 Task: Add Sprouts Organic Sweetened Condensed Milk to the cart.
Action: Mouse moved to (46, 293)
Screenshot: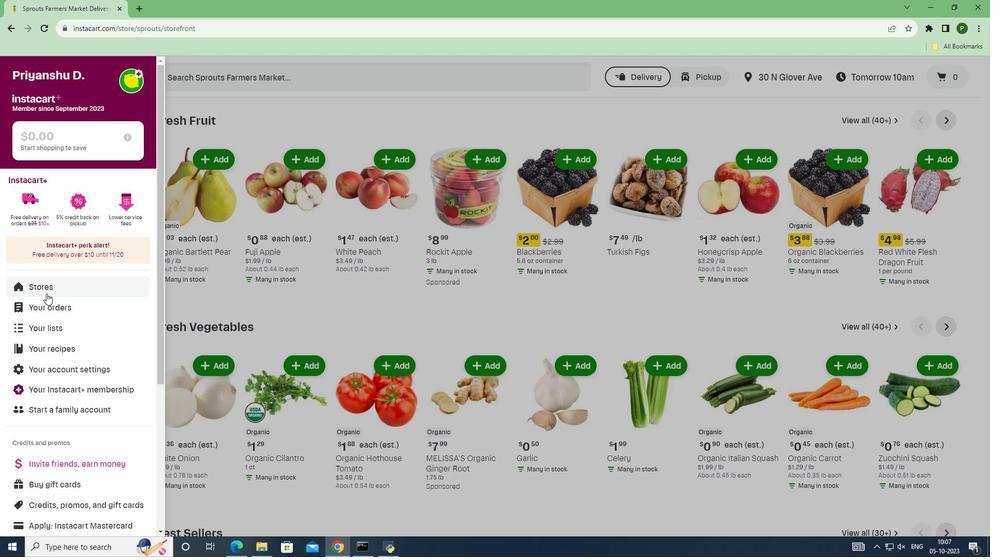 
Action: Mouse pressed left at (46, 293)
Screenshot: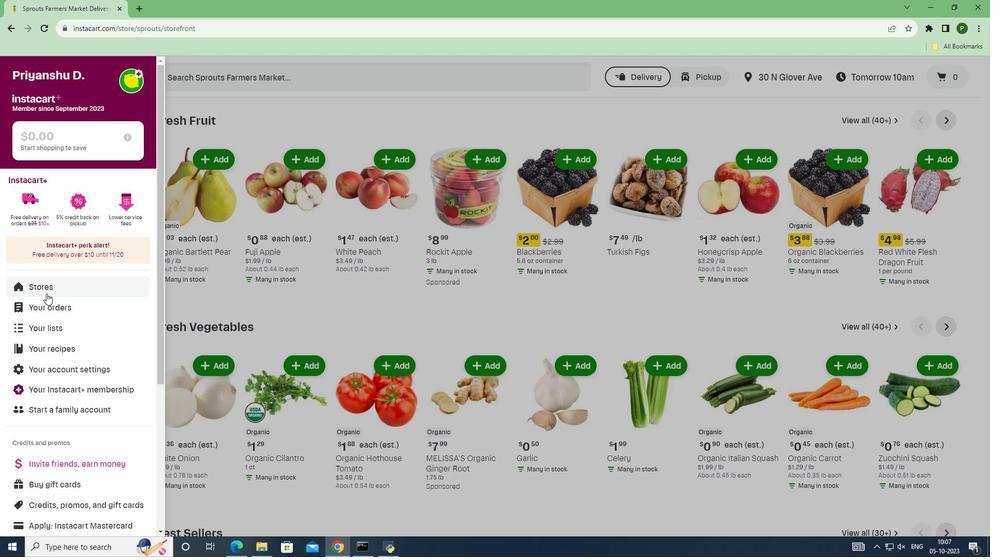 
Action: Mouse moved to (236, 127)
Screenshot: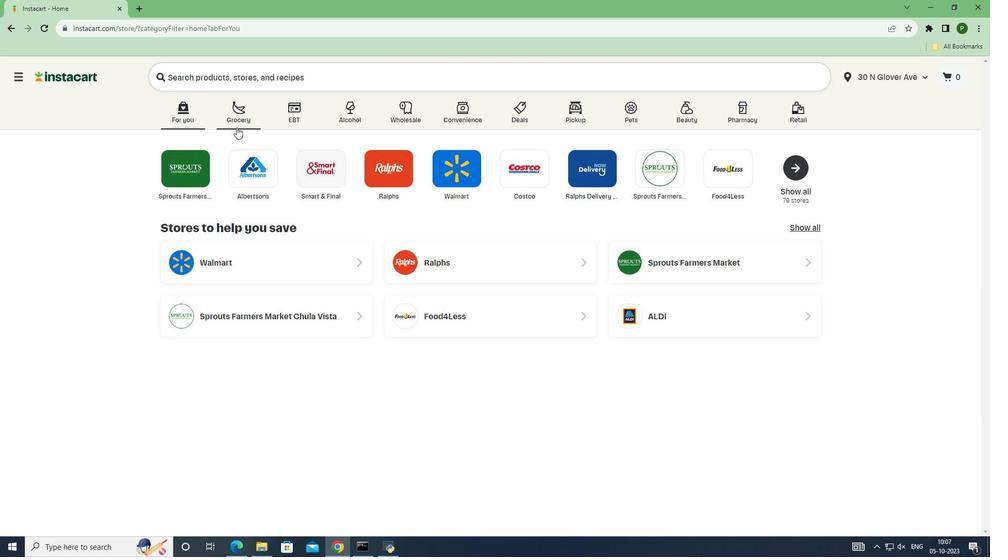 
Action: Mouse pressed left at (236, 127)
Screenshot: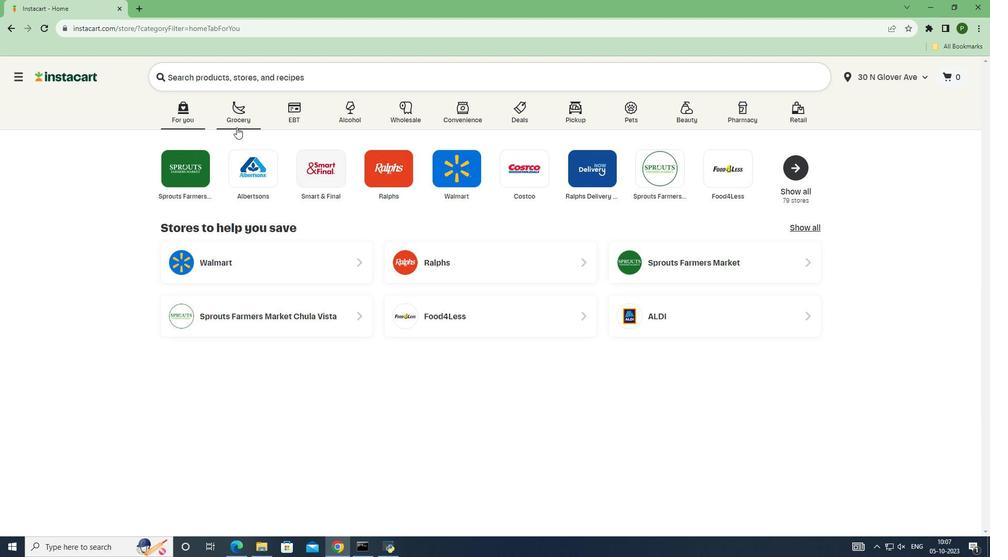 
Action: Mouse moved to (637, 234)
Screenshot: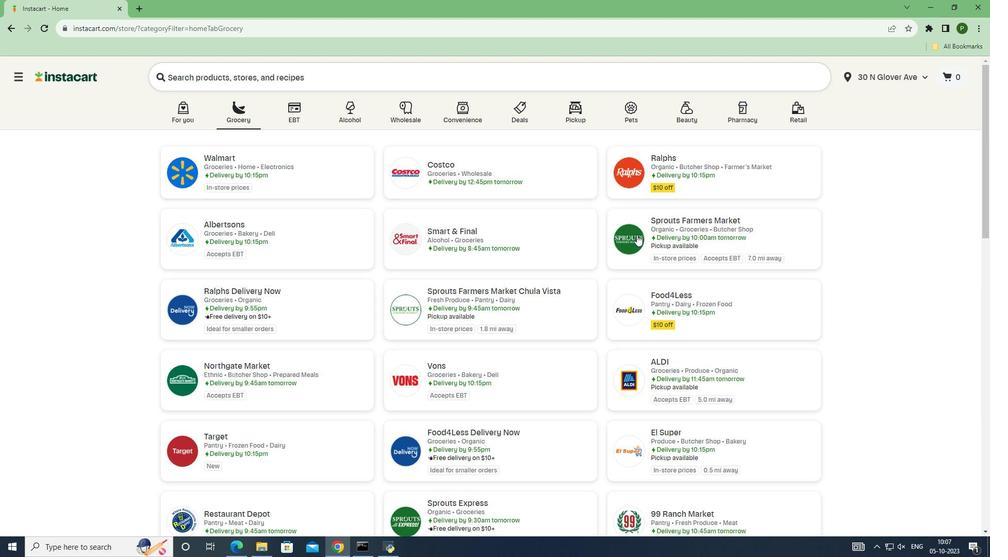 
Action: Mouse pressed left at (637, 234)
Screenshot: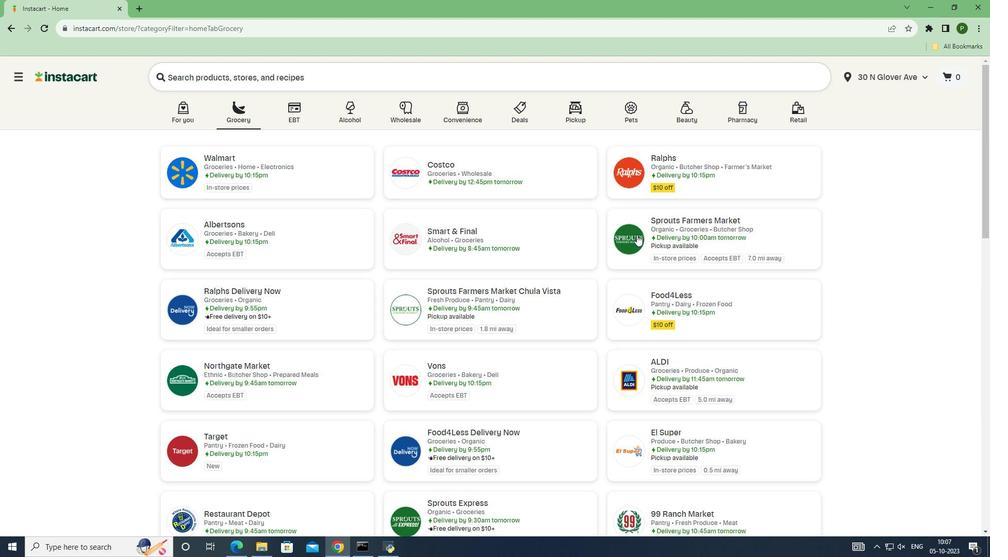
Action: Mouse moved to (77, 297)
Screenshot: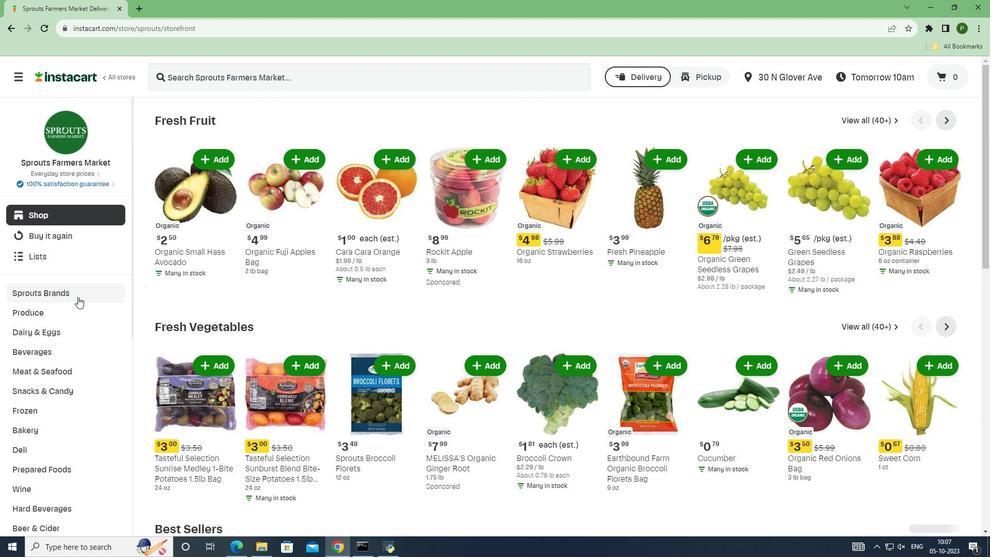 
Action: Mouse pressed left at (77, 297)
Screenshot: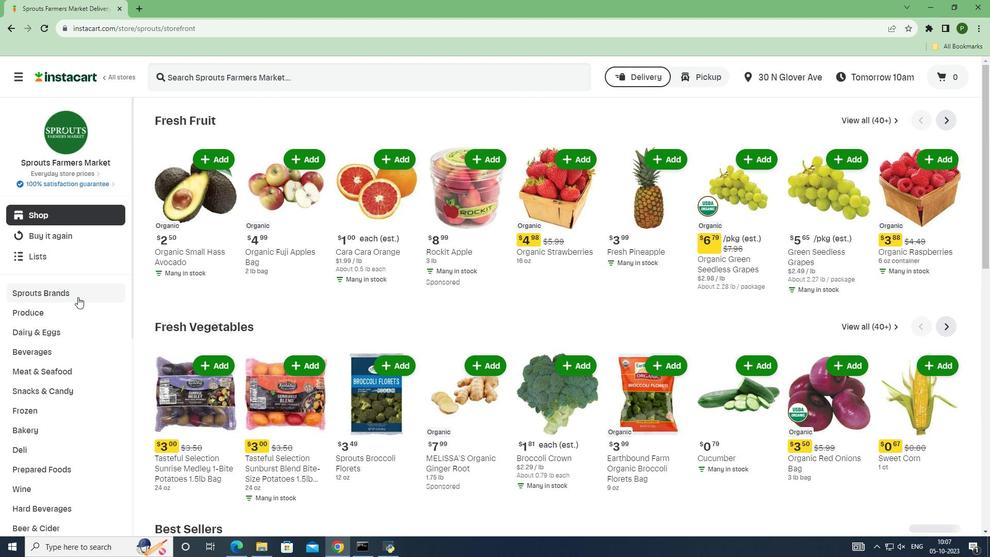 
Action: Mouse moved to (60, 371)
Screenshot: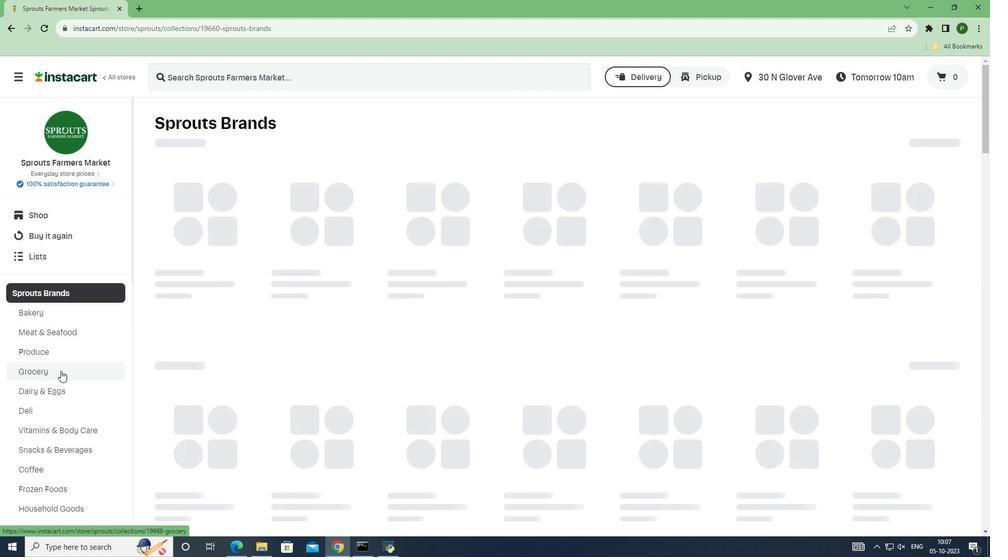 
Action: Mouse pressed left at (60, 371)
Screenshot: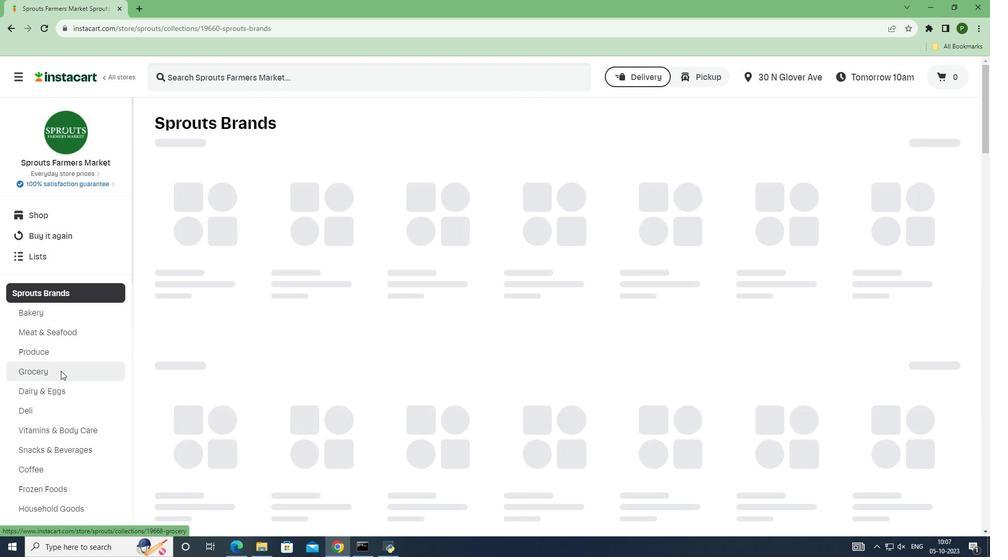 
Action: Mouse moved to (207, 214)
Screenshot: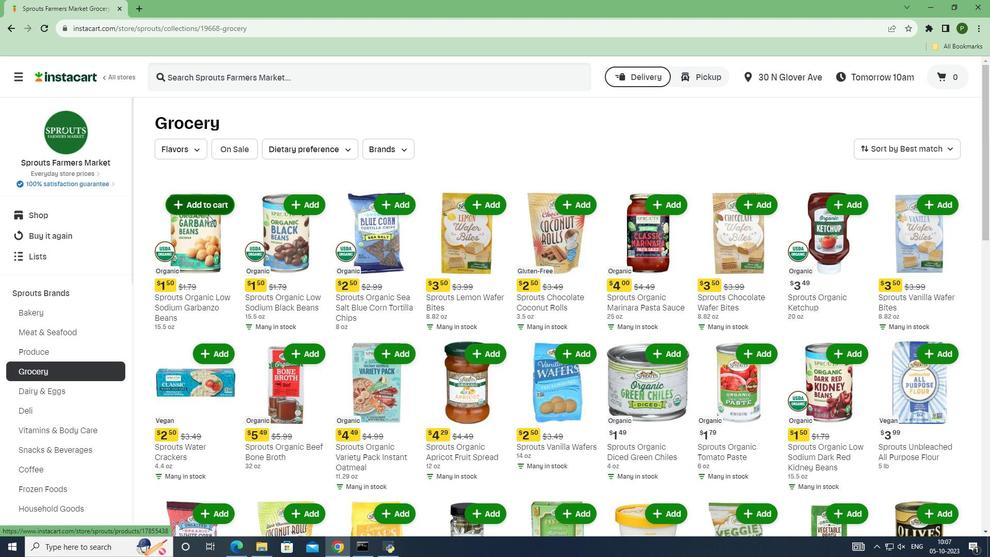 
Action: Mouse scrolled (207, 214) with delta (0, 0)
Screenshot: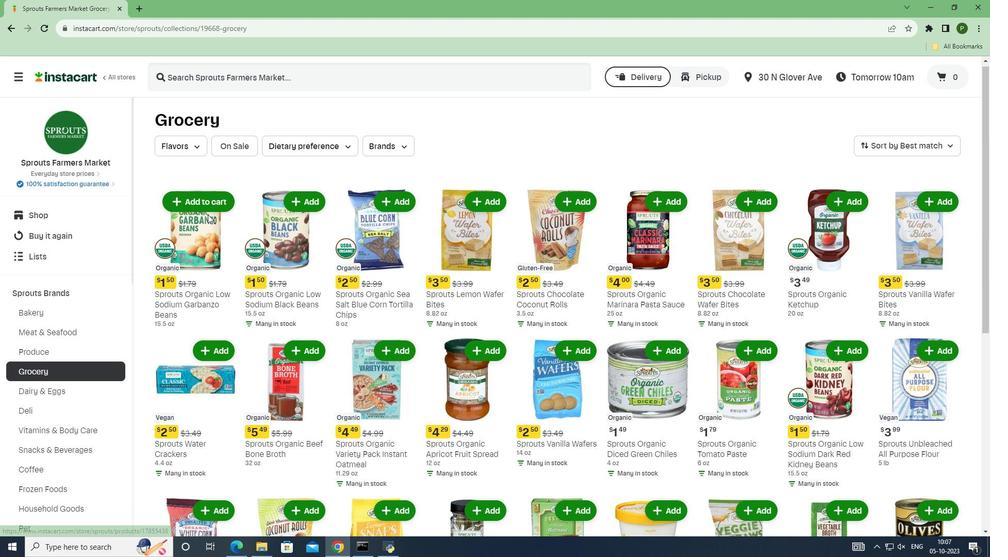 
Action: Mouse scrolled (207, 214) with delta (0, 0)
Screenshot: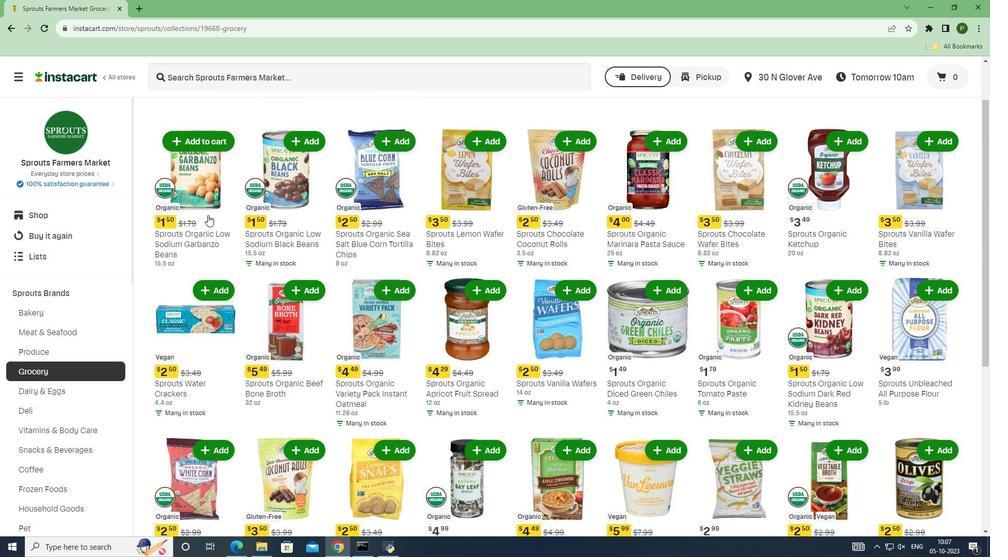 
Action: Mouse moved to (207, 215)
Screenshot: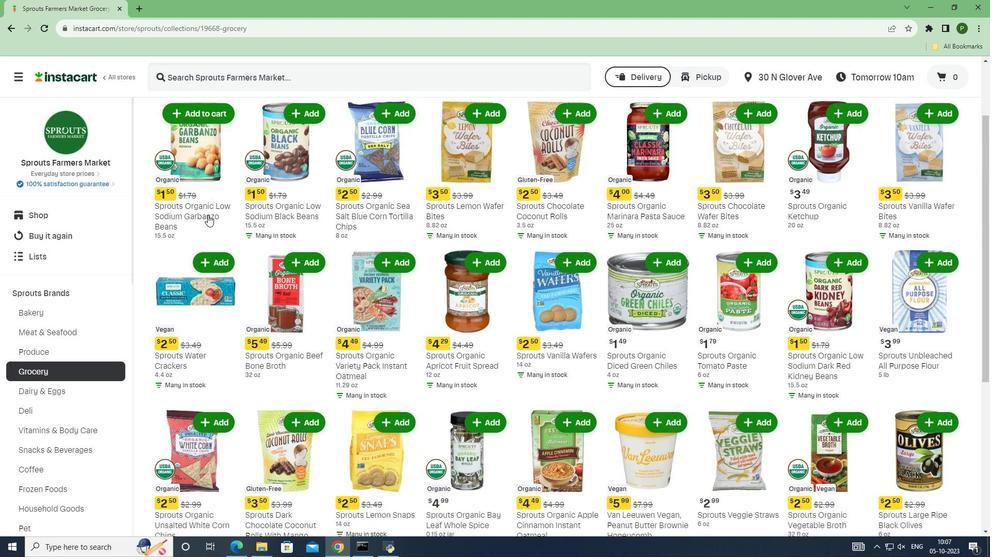 
Action: Mouse scrolled (207, 214) with delta (0, 0)
Screenshot: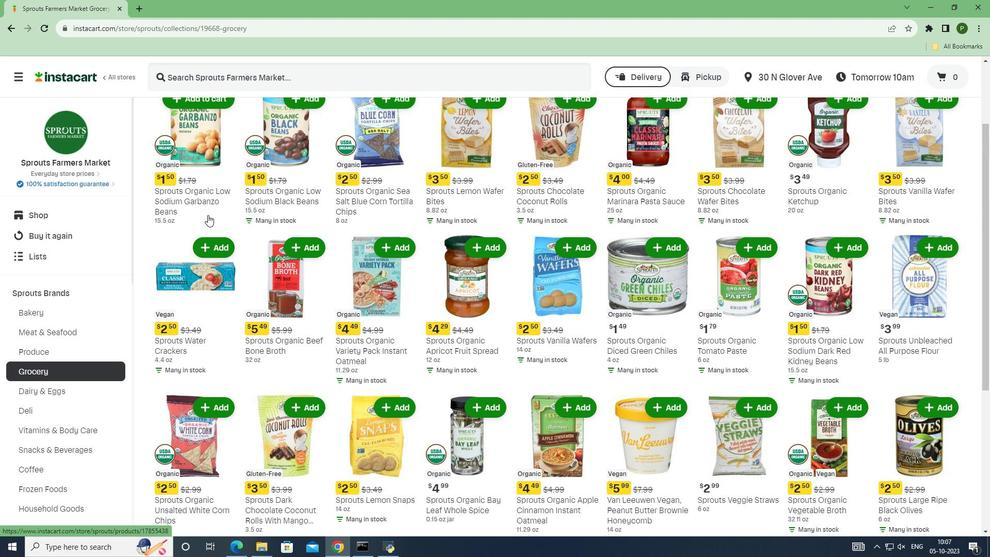 
Action: Mouse scrolled (207, 214) with delta (0, 0)
Screenshot: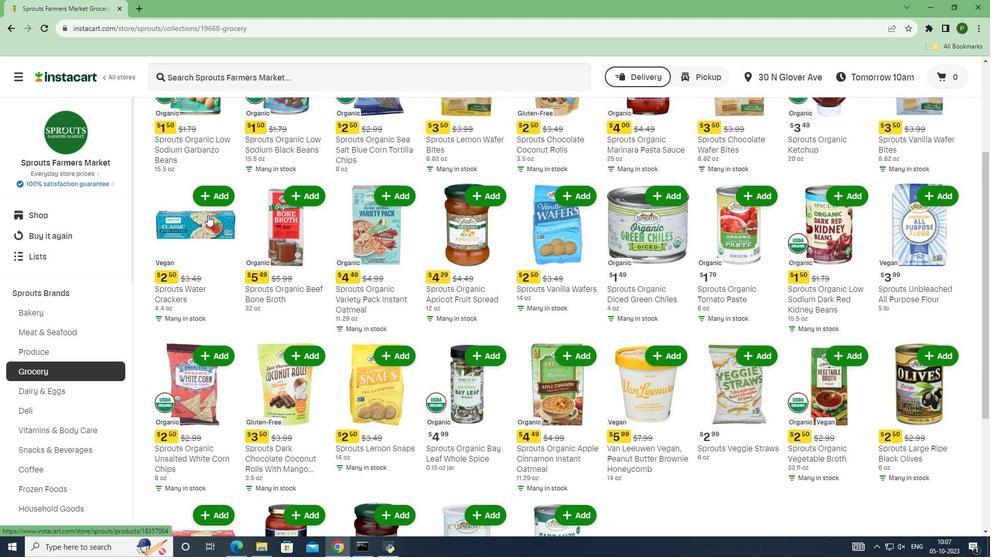 
Action: Mouse scrolled (207, 214) with delta (0, 0)
Screenshot: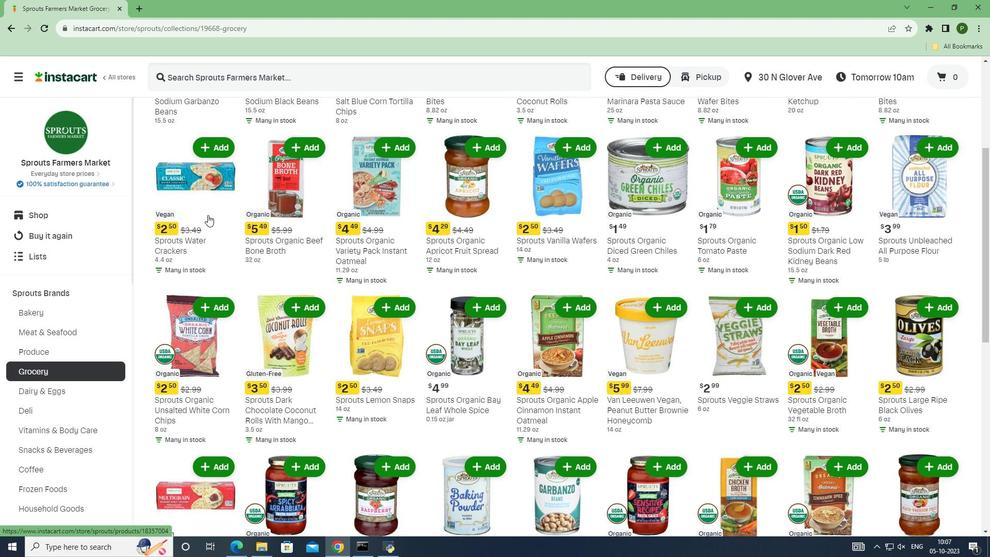 
Action: Mouse scrolled (207, 214) with delta (0, 0)
Screenshot: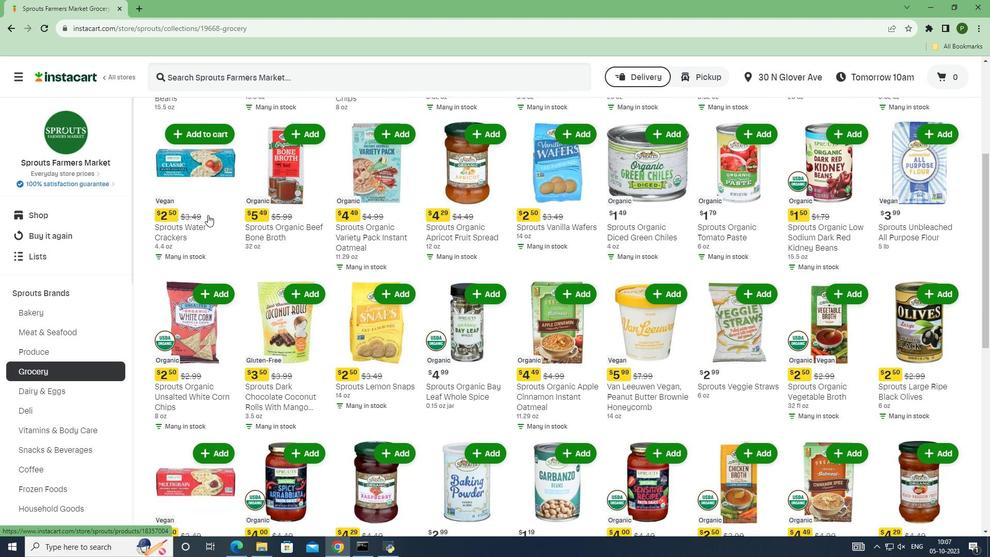 
Action: Mouse scrolled (207, 214) with delta (0, 0)
Screenshot: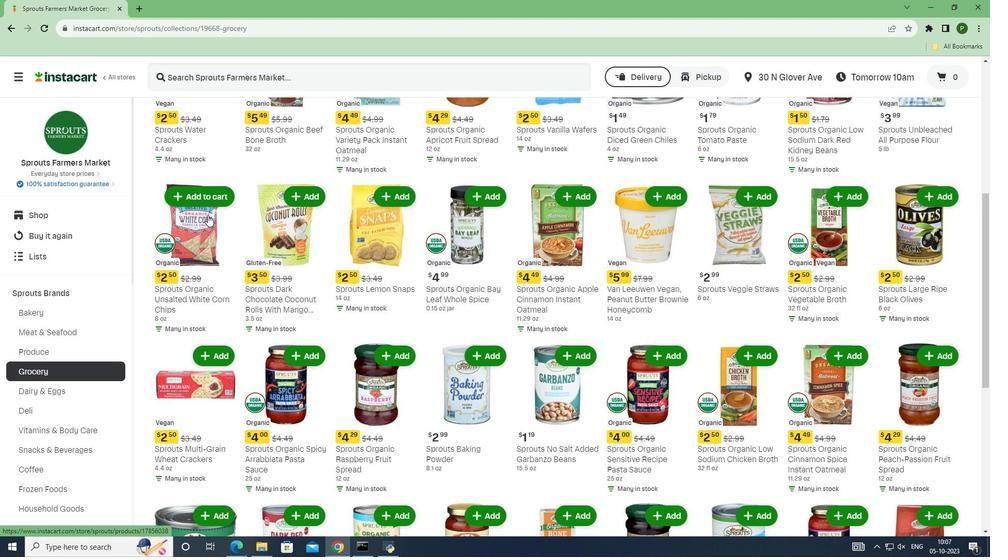
Action: Mouse scrolled (207, 214) with delta (0, 0)
Screenshot: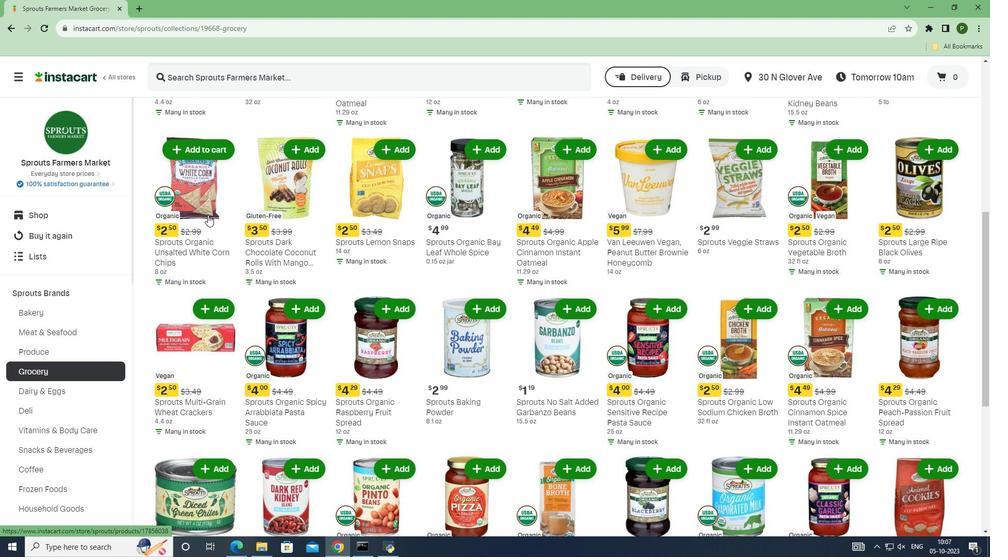 
Action: Mouse scrolled (207, 214) with delta (0, 0)
Screenshot: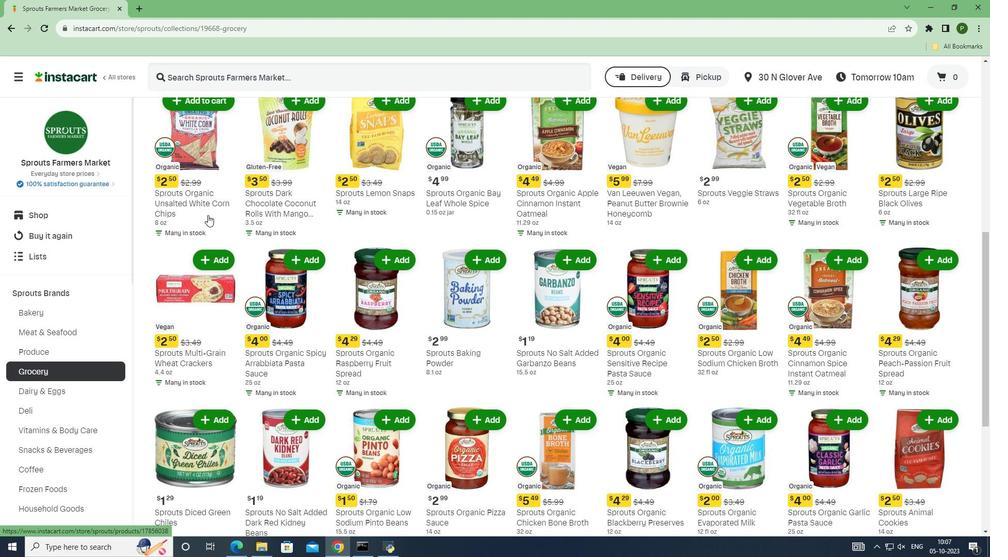 
Action: Mouse scrolled (207, 214) with delta (0, 0)
Screenshot: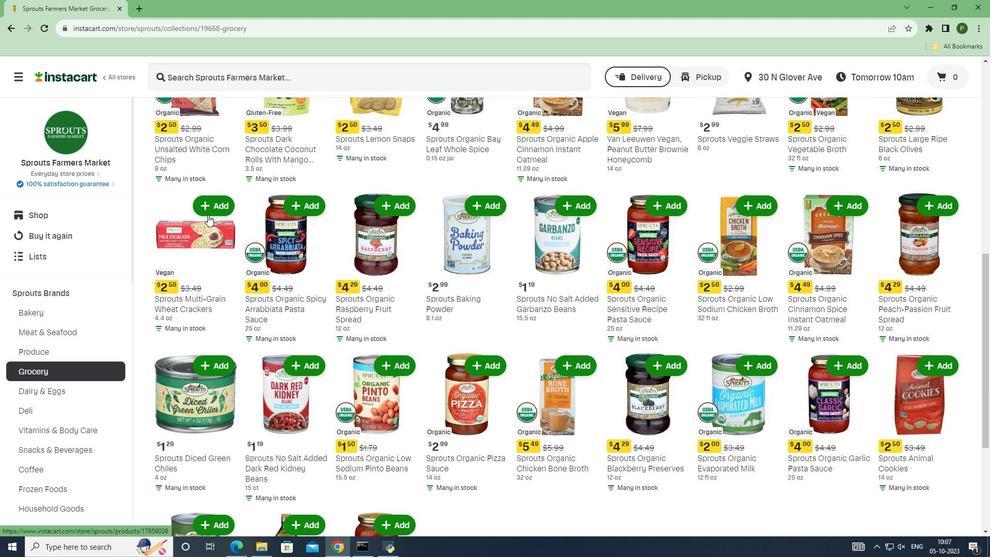 
Action: Mouse scrolled (207, 214) with delta (0, 0)
Screenshot: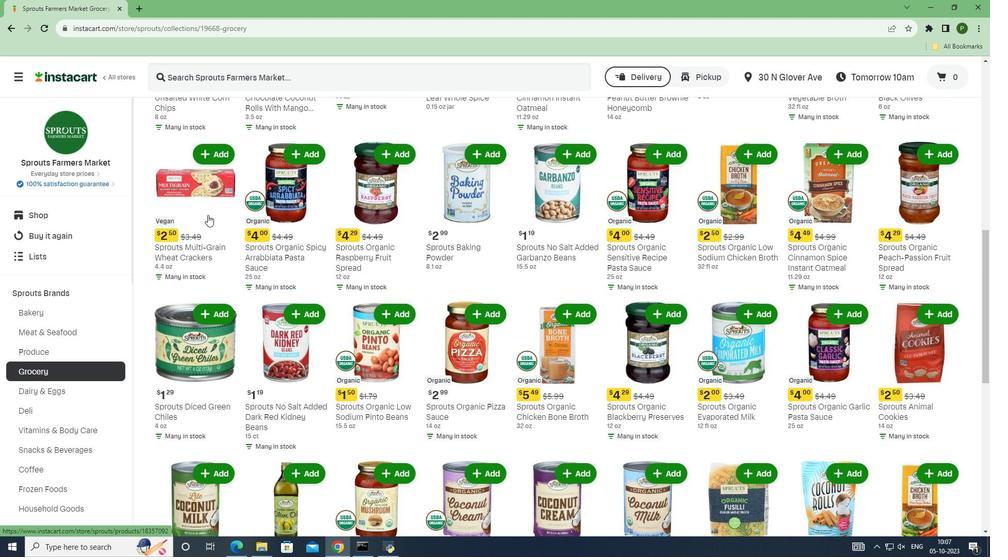 
Action: Mouse scrolled (207, 214) with delta (0, 0)
Screenshot: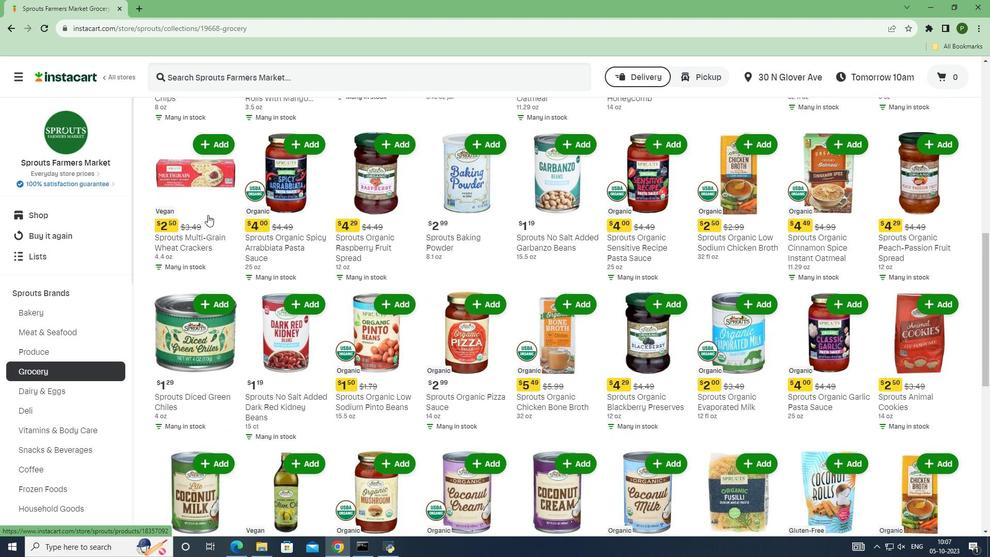 
Action: Mouse scrolled (207, 215) with delta (0, 0)
Screenshot: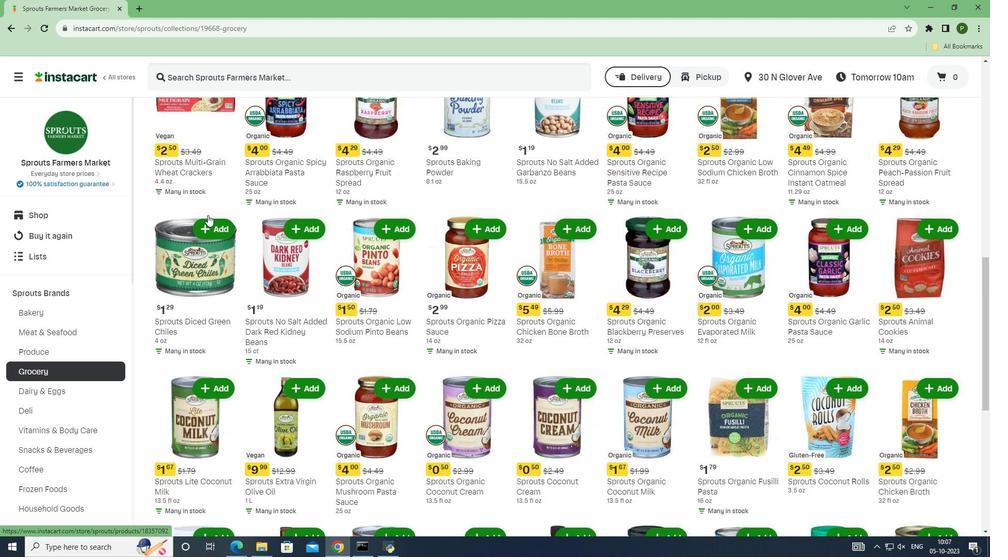 
Action: Mouse scrolled (207, 214) with delta (0, 0)
Screenshot: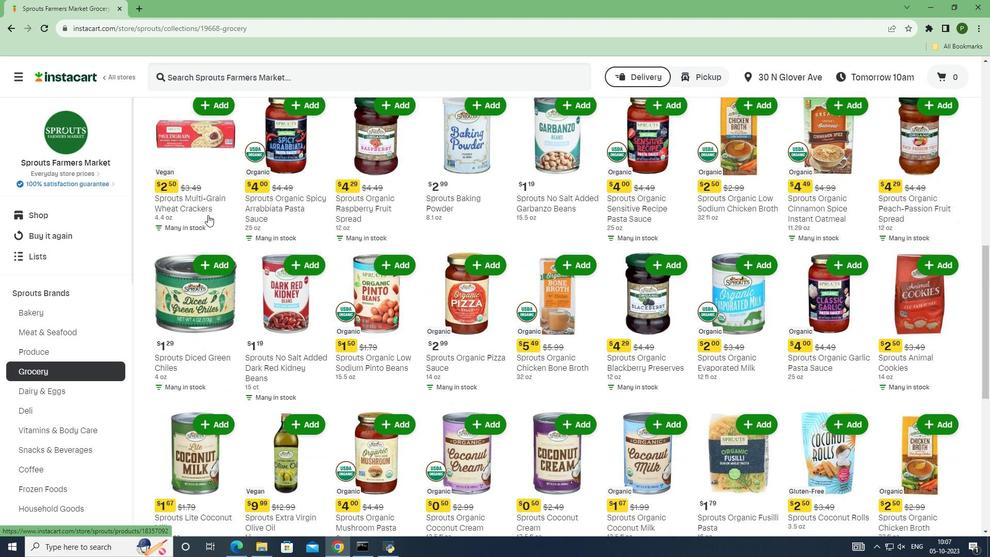 
Action: Mouse scrolled (207, 214) with delta (0, 0)
Screenshot: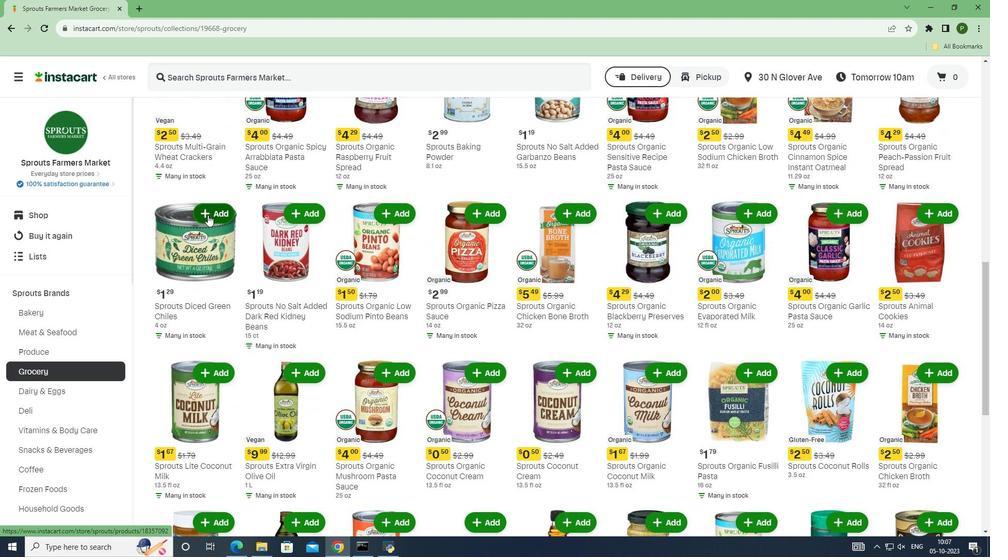
Action: Mouse scrolled (207, 214) with delta (0, 0)
Screenshot: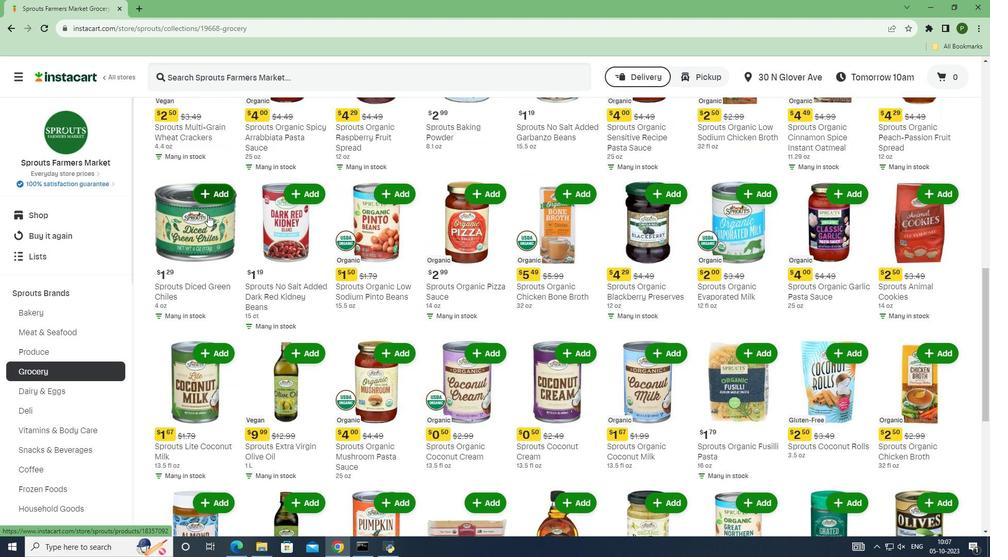 
Action: Mouse scrolled (207, 214) with delta (0, 0)
Screenshot: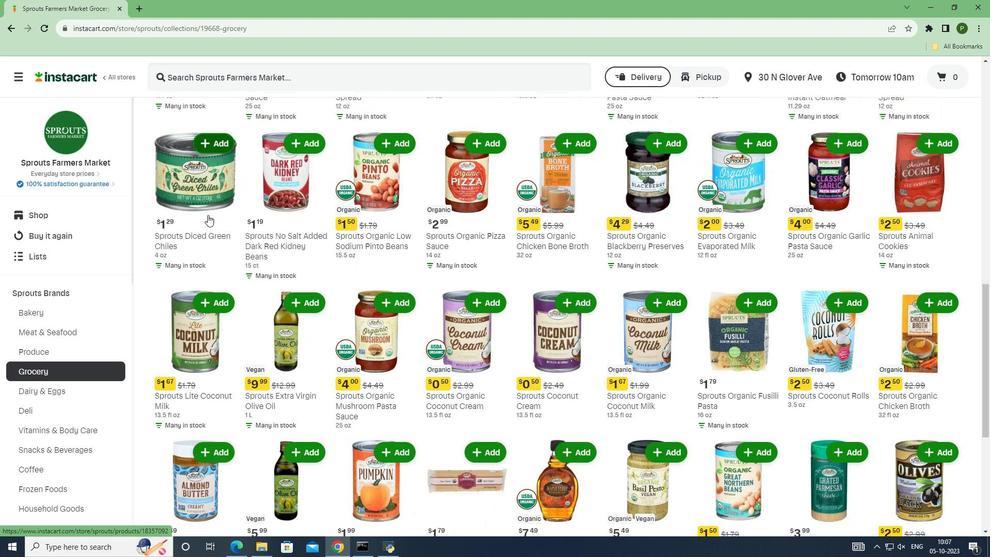 
Action: Mouse scrolled (207, 214) with delta (0, 0)
Screenshot: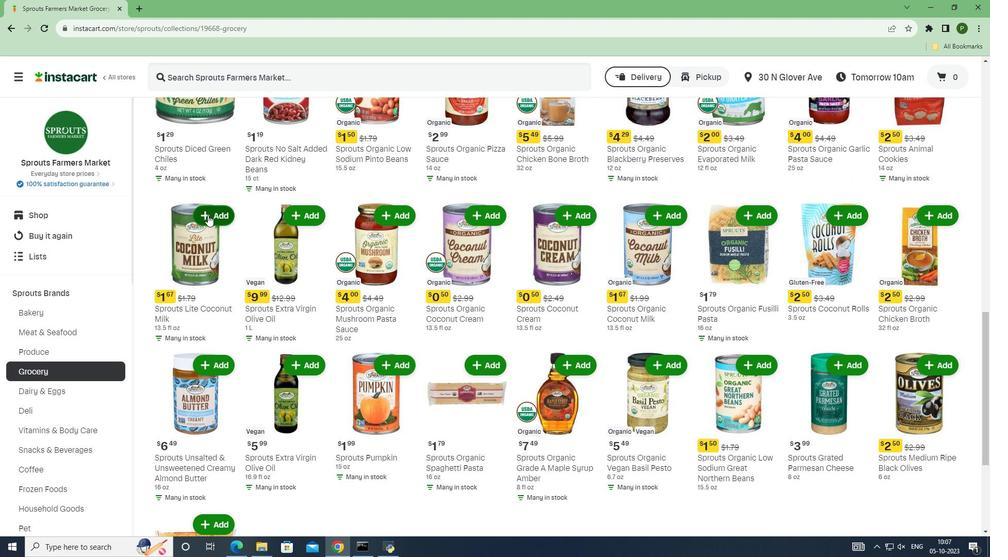 
Action: Mouse scrolled (207, 214) with delta (0, 0)
Screenshot: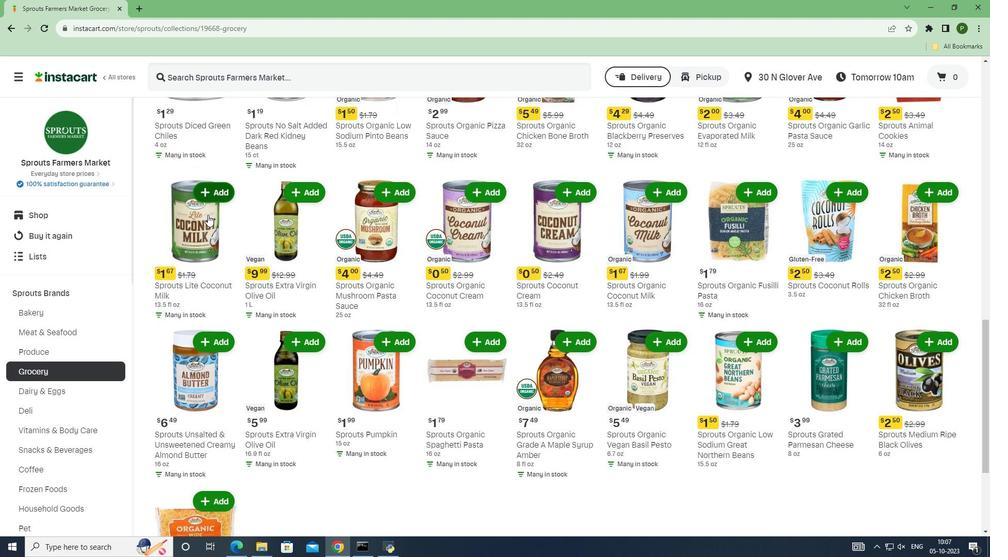 
Action: Mouse scrolled (207, 215) with delta (0, 0)
Screenshot: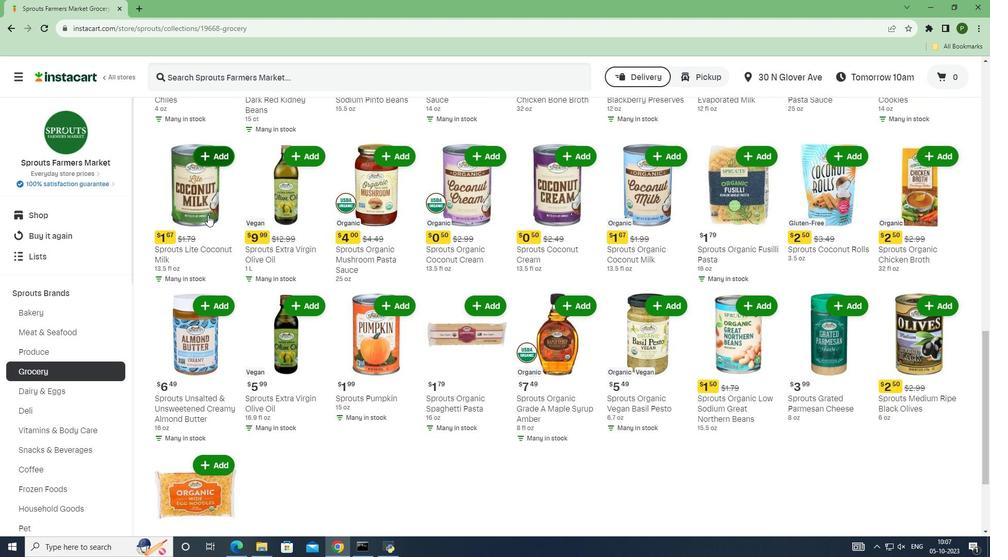 
Action: Mouse scrolled (207, 214) with delta (0, 0)
Screenshot: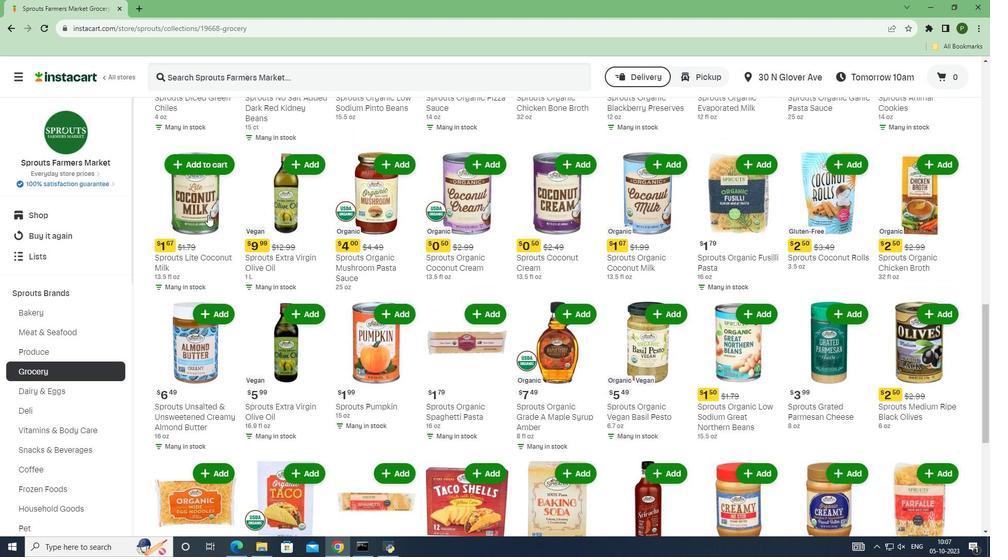 
Action: Mouse scrolled (207, 214) with delta (0, 0)
Screenshot: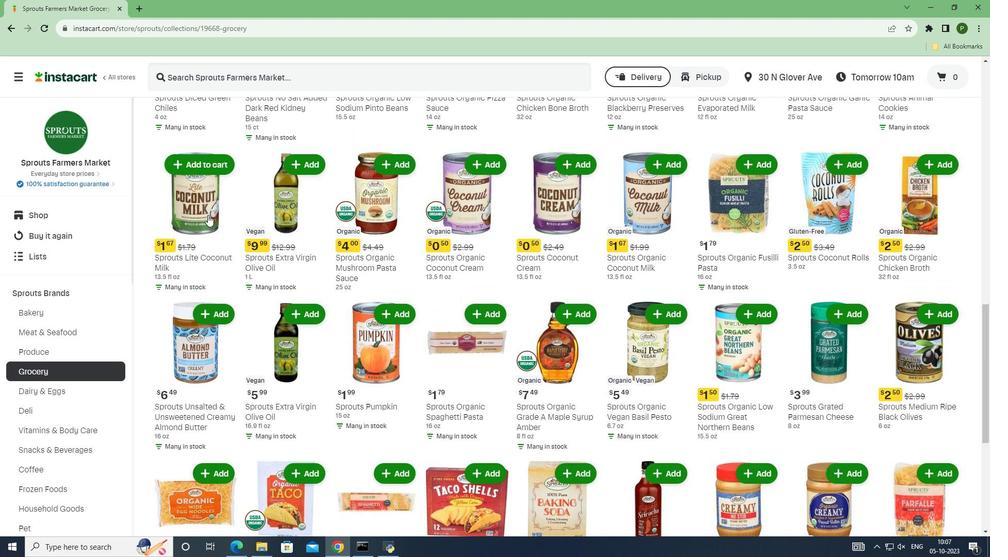 
Action: Mouse moved to (238, 242)
Screenshot: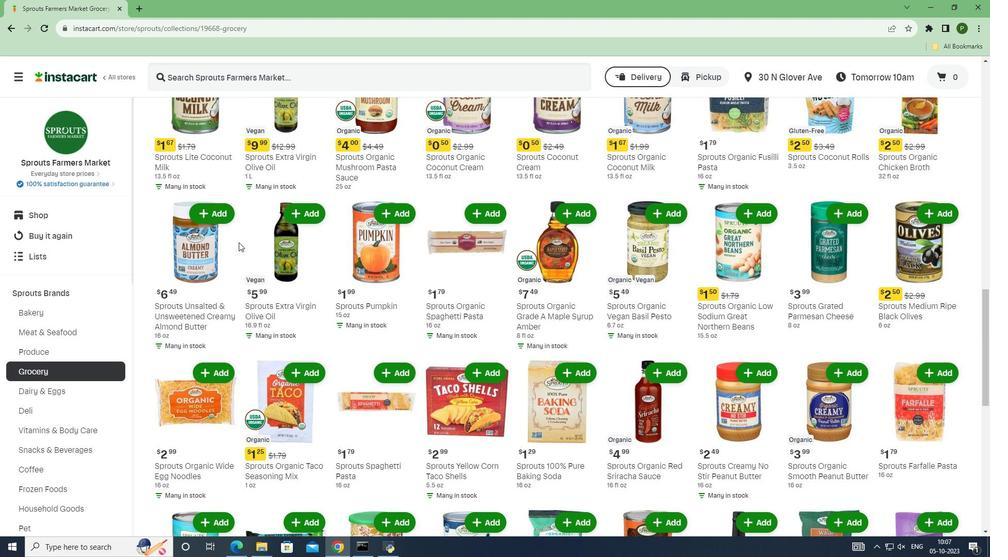 
Action: Mouse scrolled (238, 242) with delta (0, 0)
Screenshot: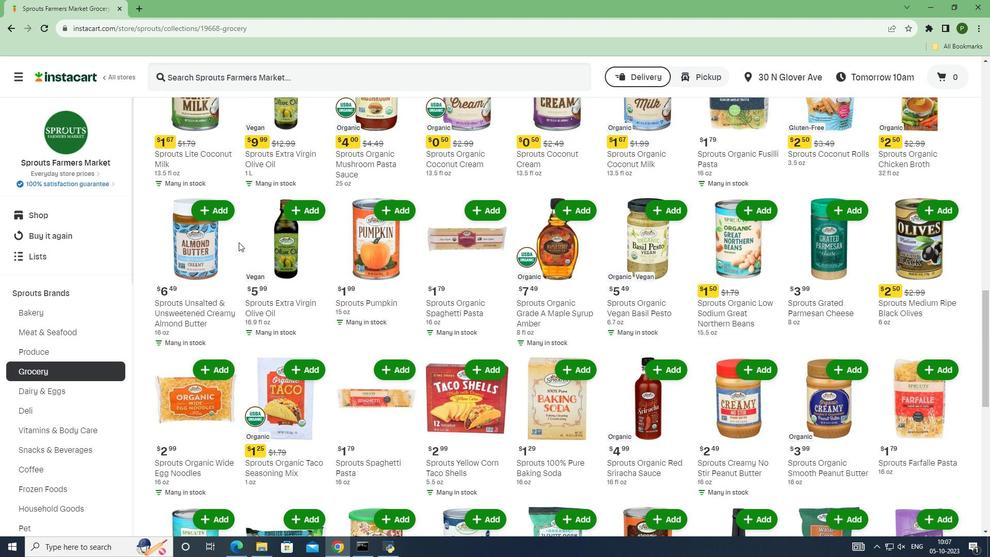 
Action: Mouse scrolled (238, 242) with delta (0, 0)
Screenshot: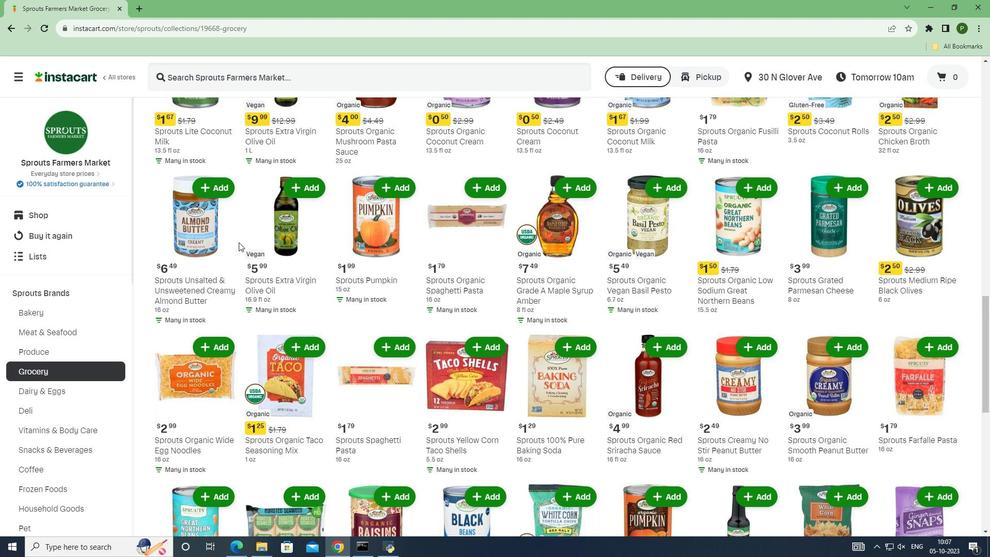 
Action: Mouse scrolled (238, 242) with delta (0, 0)
Screenshot: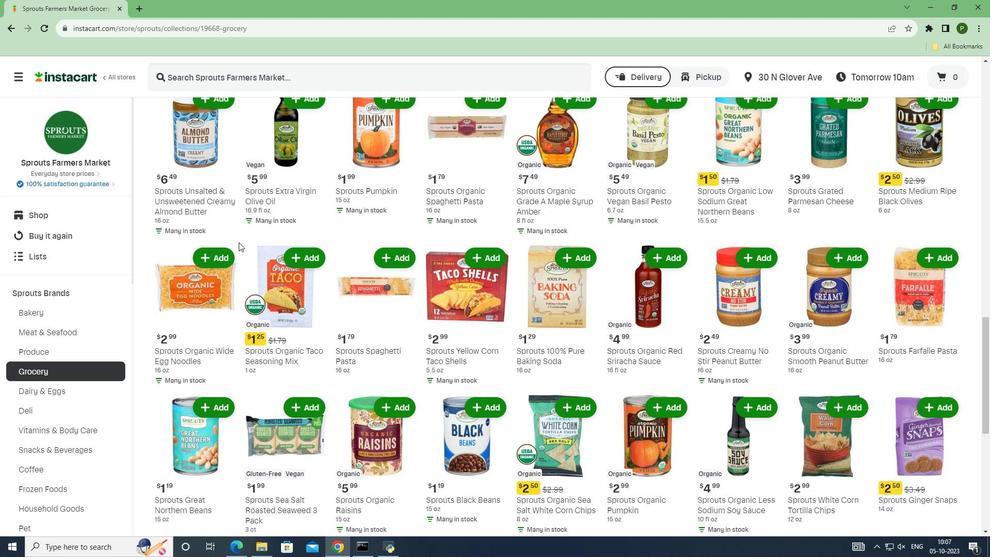 
Action: Mouse scrolled (238, 242) with delta (0, 0)
Screenshot: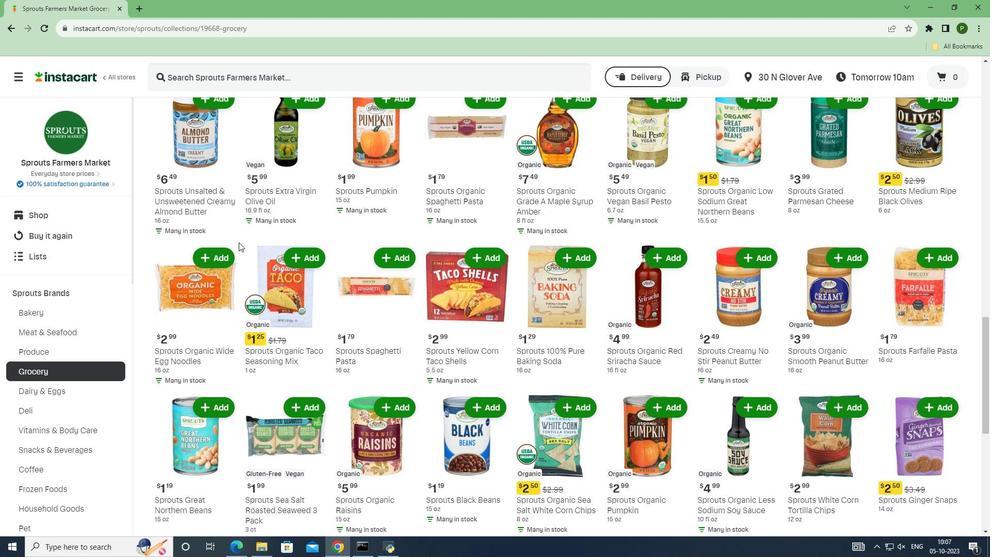 
Action: Mouse scrolled (238, 242) with delta (0, 0)
Screenshot: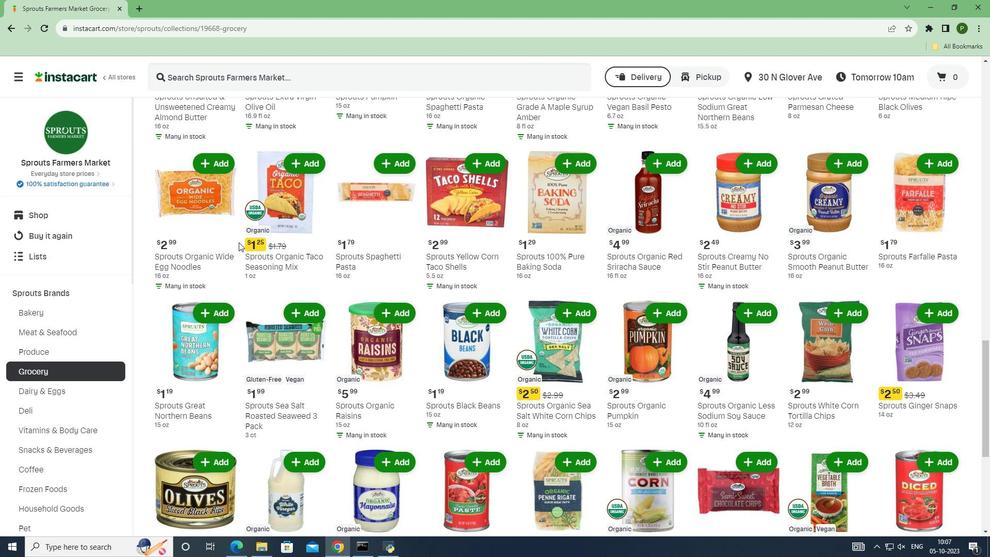 
Action: Mouse scrolled (238, 242) with delta (0, 0)
Screenshot: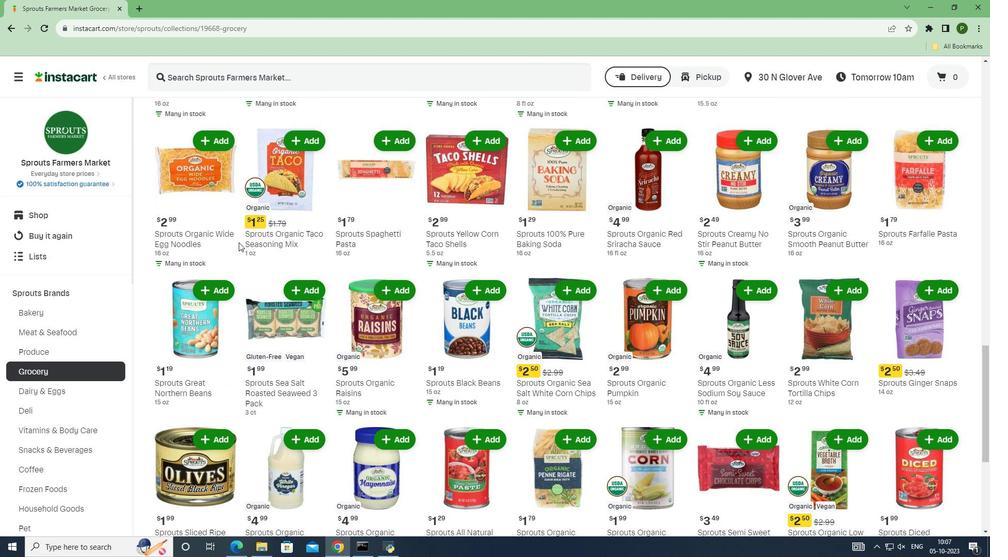 
Action: Mouse scrolled (238, 242) with delta (0, 0)
Screenshot: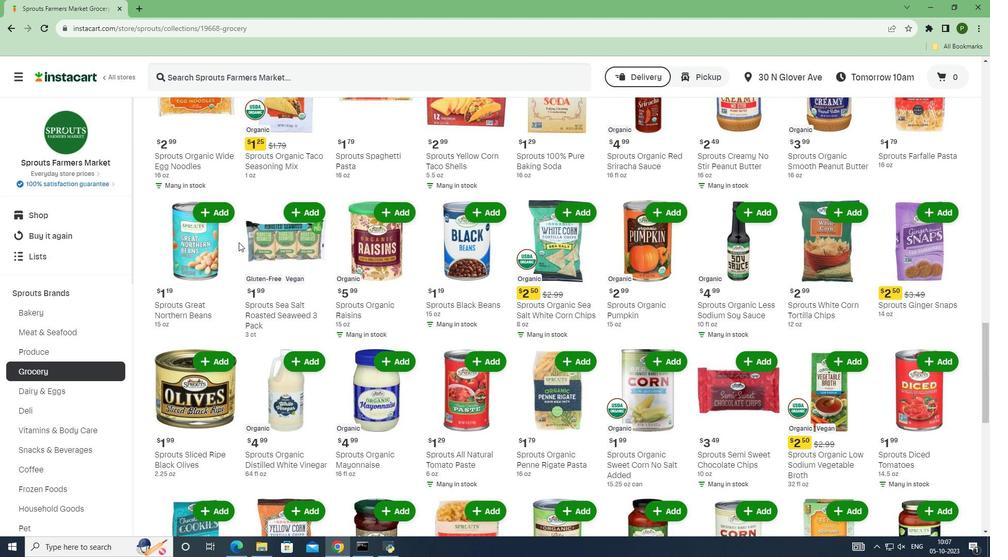 
Action: Mouse scrolled (238, 242) with delta (0, 0)
Screenshot: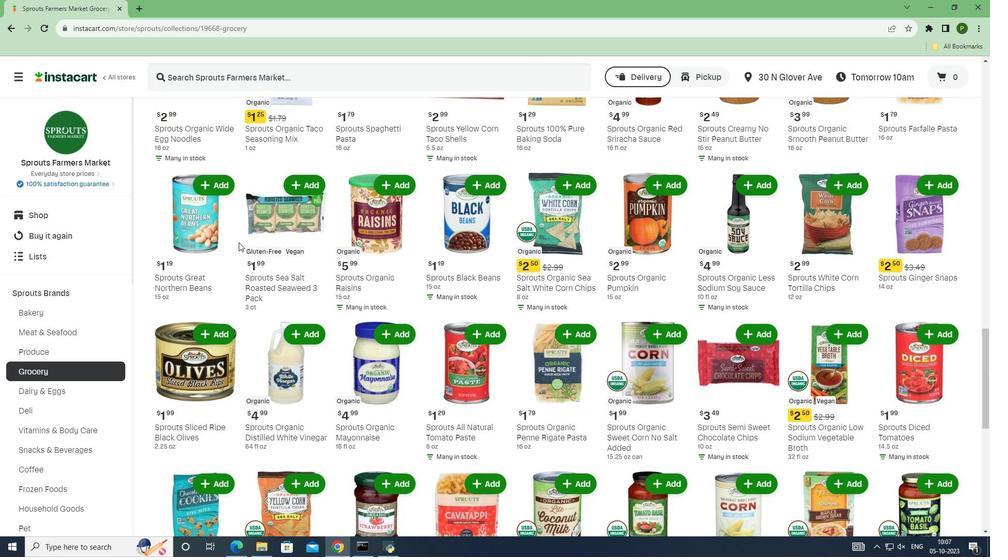 
Action: Mouse scrolled (238, 242) with delta (0, 0)
Screenshot: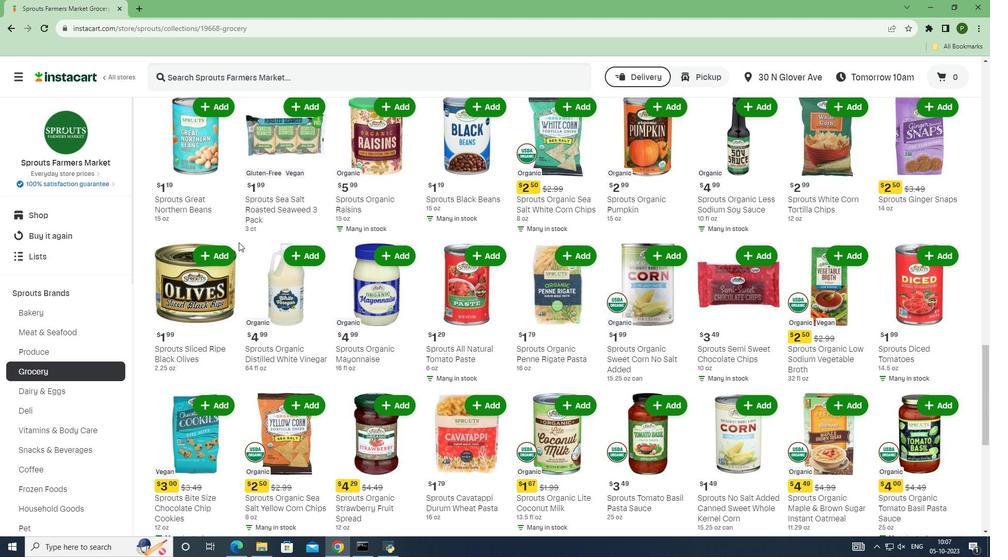 
Action: Mouse scrolled (238, 242) with delta (0, 0)
Screenshot: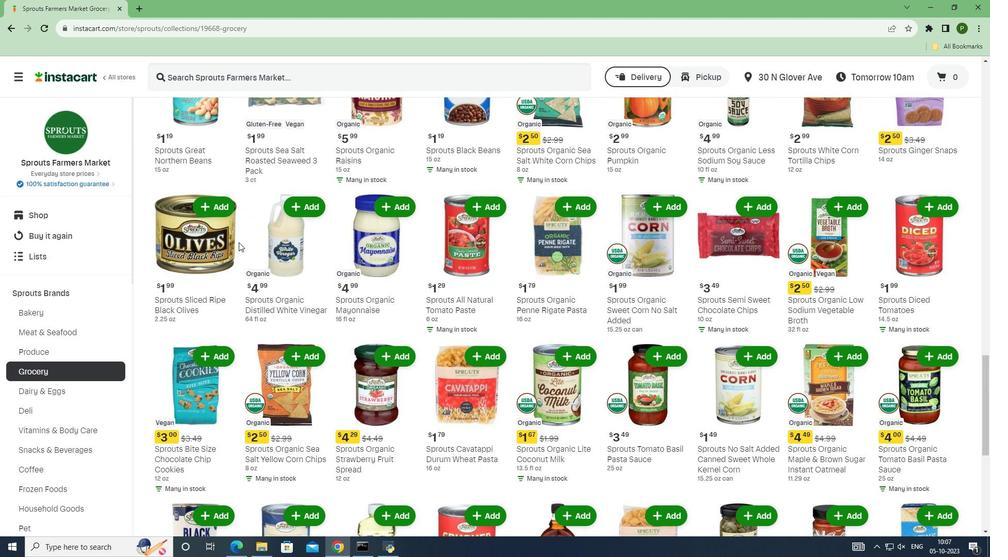 
Action: Mouse scrolled (238, 242) with delta (0, 0)
Screenshot: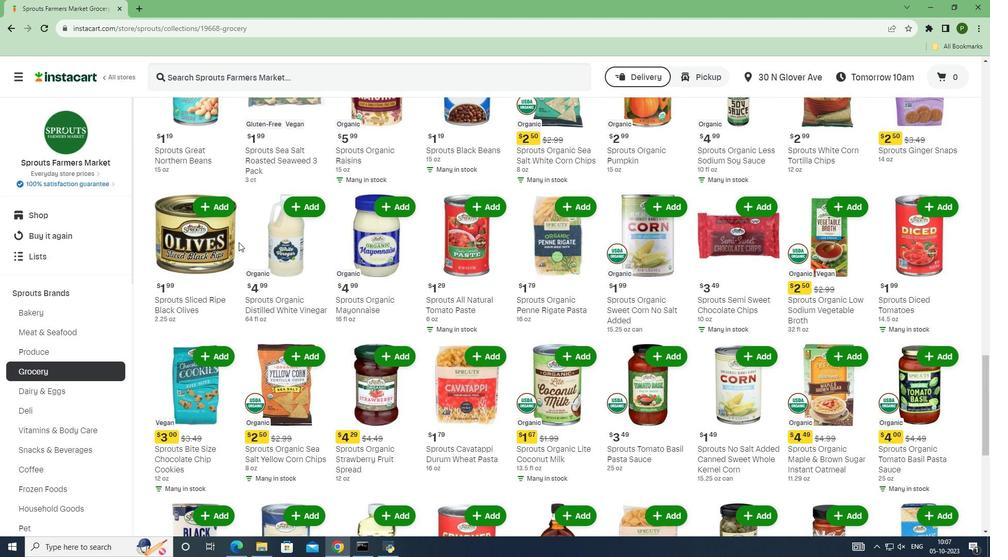 
Action: Mouse scrolled (238, 242) with delta (0, 0)
Screenshot: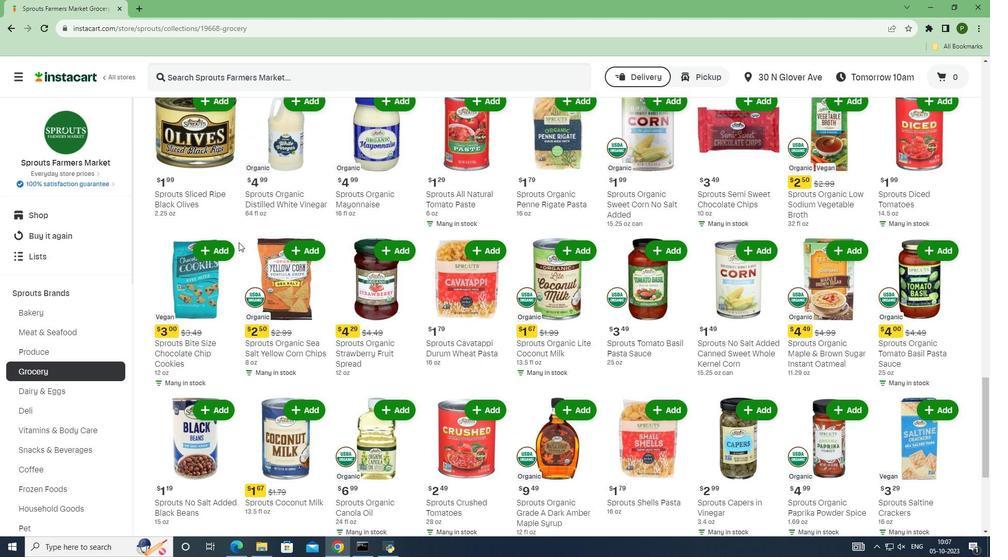 
Action: Mouse scrolled (238, 242) with delta (0, 0)
Screenshot: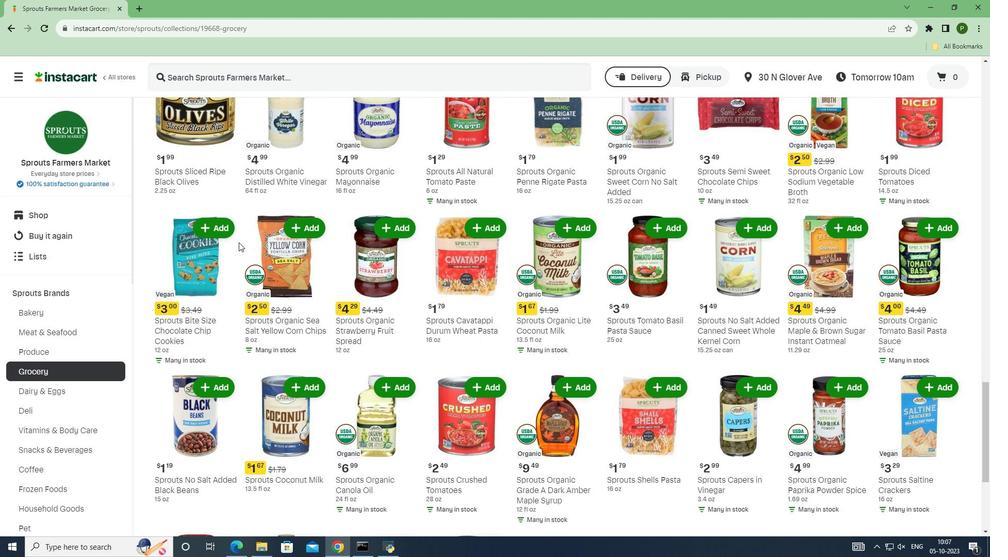 
Action: Mouse scrolled (238, 242) with delta (0, 0)
Screenshot: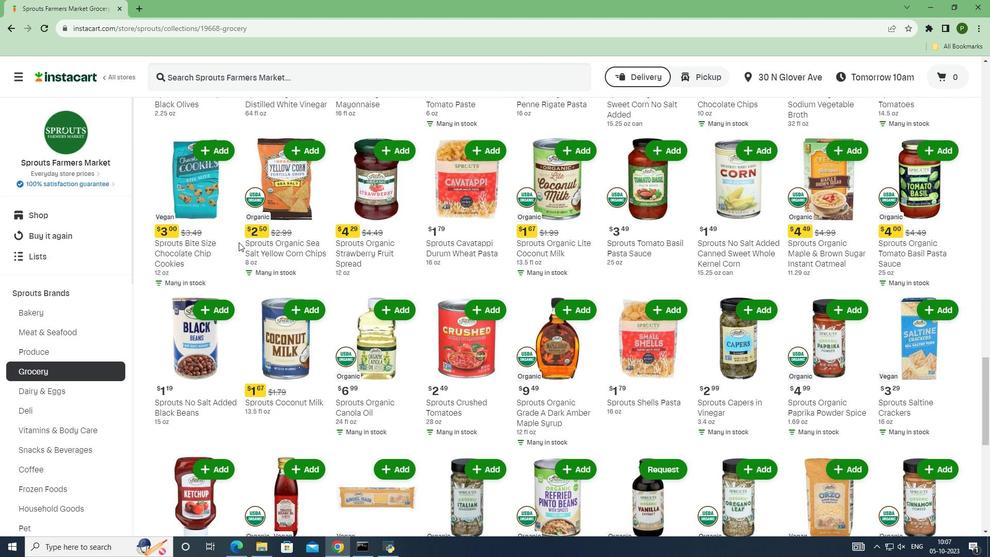 
Action: Mouse scrolled (238, 242) with delta (0, 0)
Screenshot: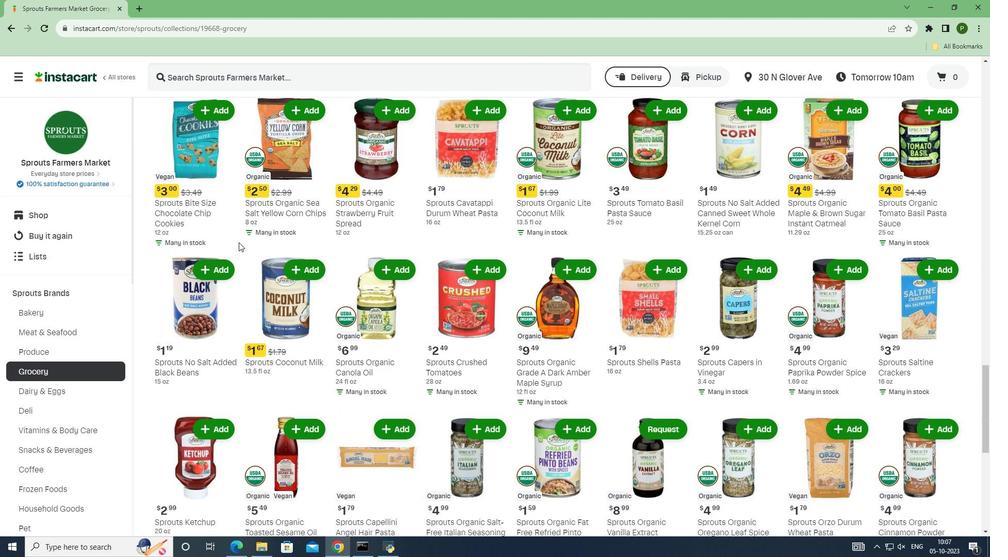 
Action: Mouse scrolled (238, 242) with delta (0, 0)
Screenshot: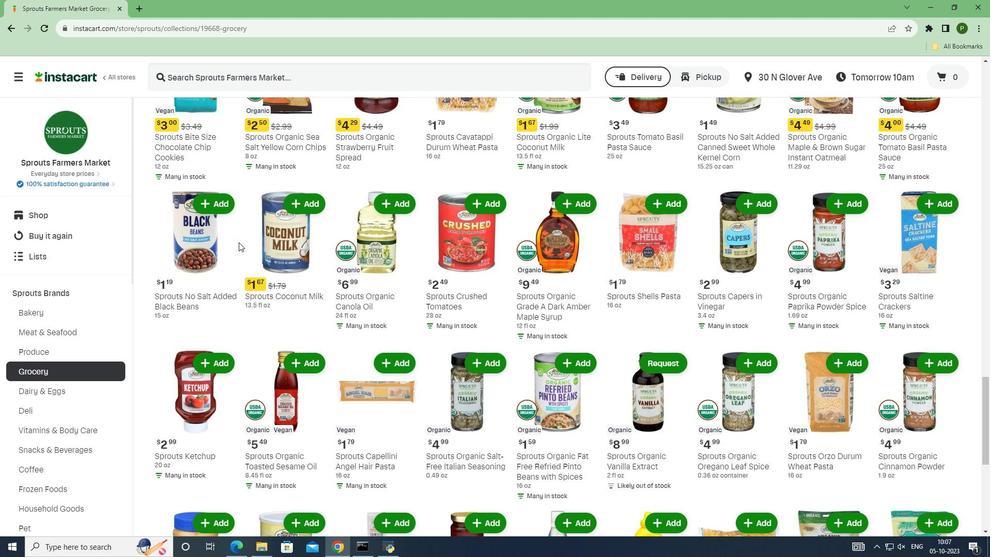 
Action: Mouse scrolled (238, 242) with delta (0, 0)
Screenshot: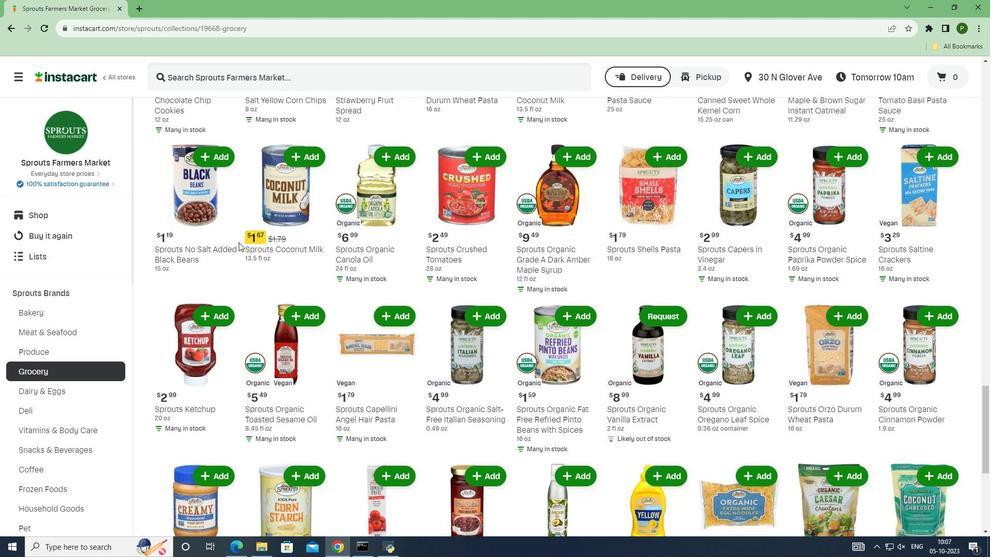 
Action: Mouse scrolled (238, 243) with delta (0, 0)
Screenshot: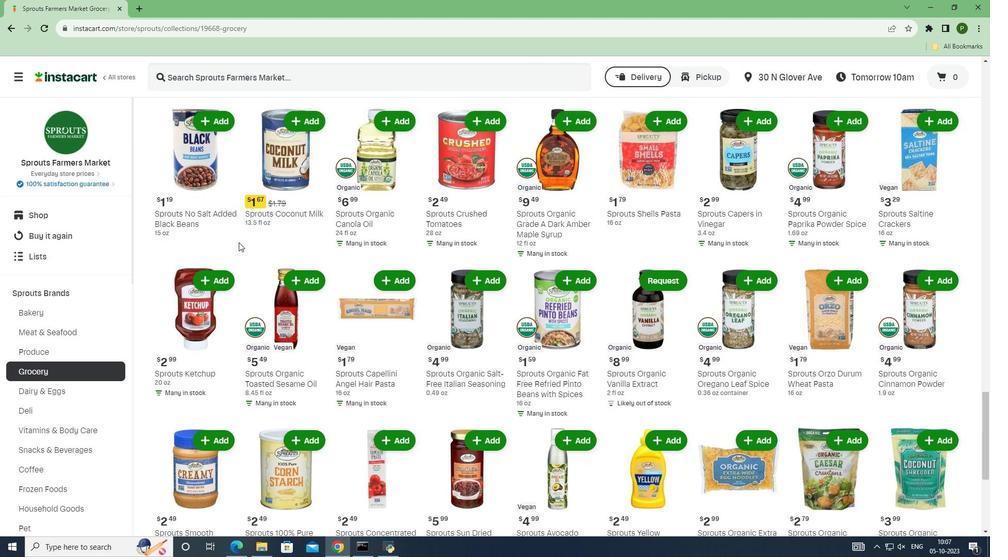 
Action: Mouse scrolled (238, 242) with delta (0, 0)
Screenshot: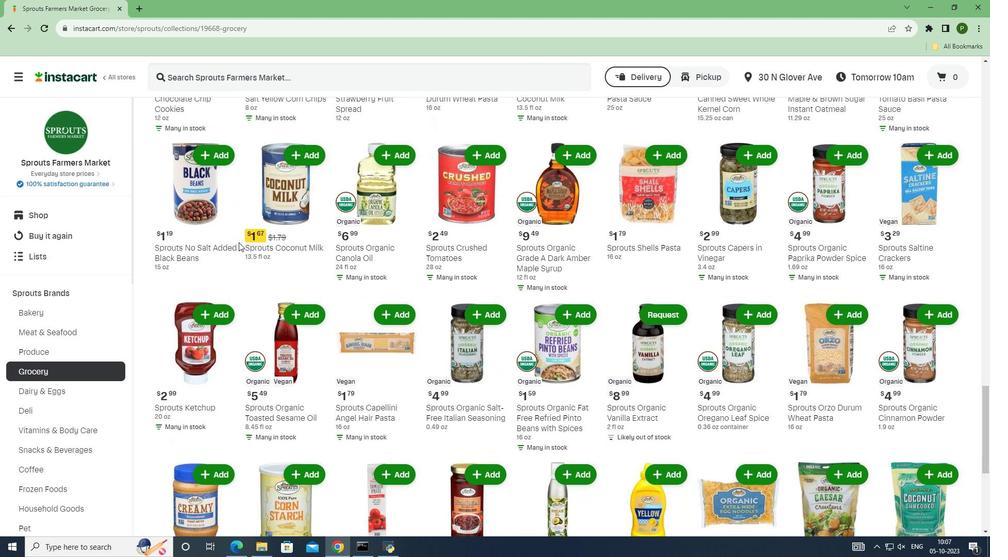 
Action: Mouse scrolled (238, 242) with delta (0, 0)
Screenshot: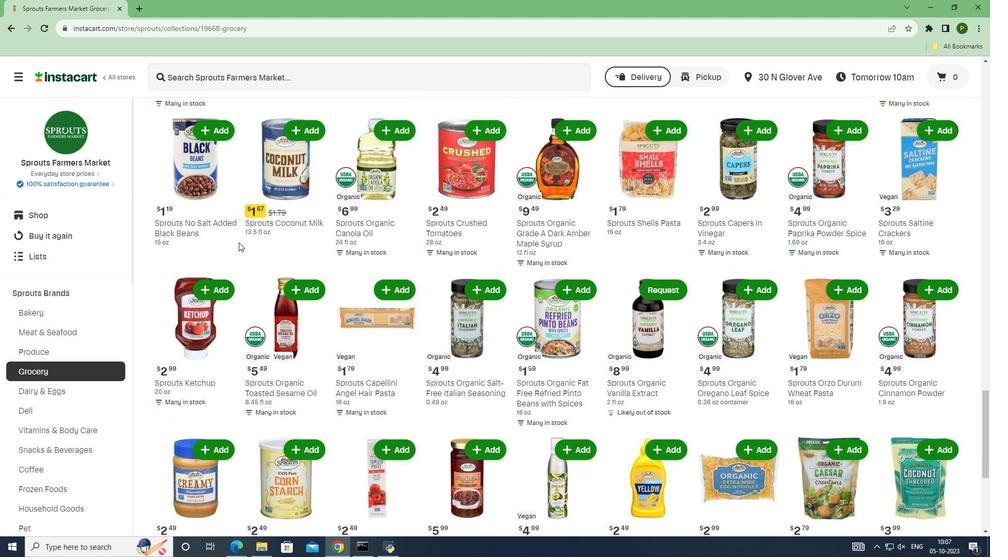 
Action: Mouse scrolled (238, 242) with delta (0, 0)
Screenshot: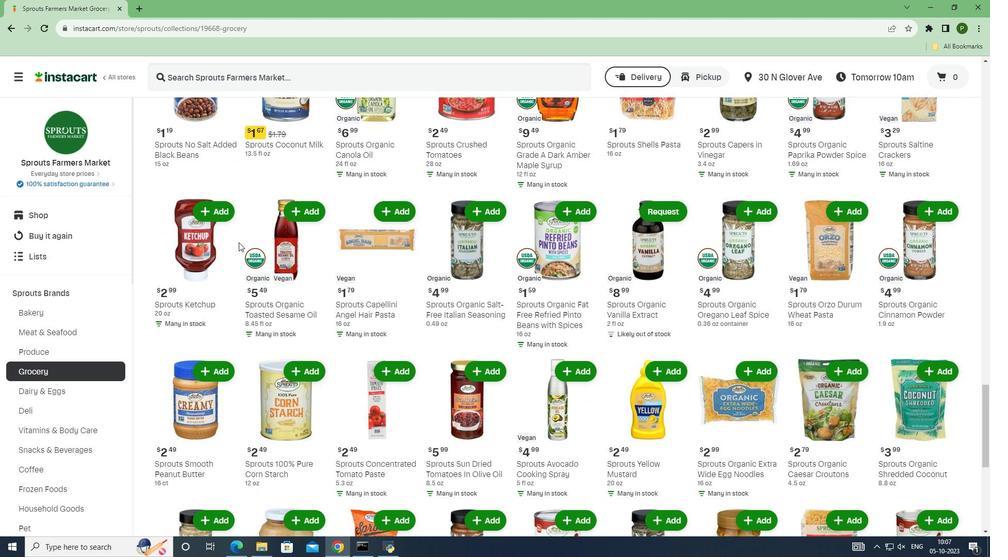 
Action: Mouse scrolled (238, 242) with delta (0, 0)
Screenshot: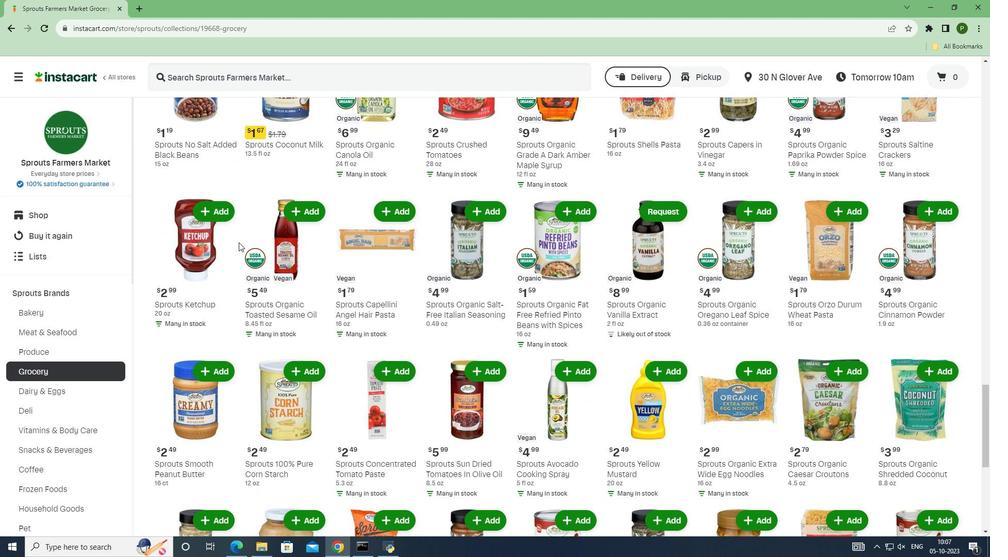
Action: Mouse scrolled (238, 242) with delta (0, 0)
Screenshot: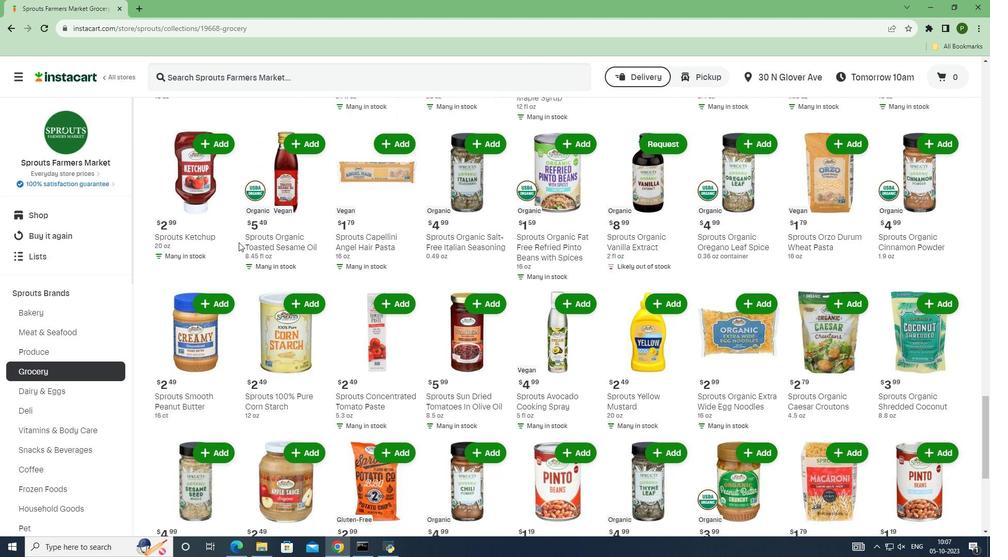
Action: Mouse scrolled (238, 242) with delta (0, 0)
Screenshot: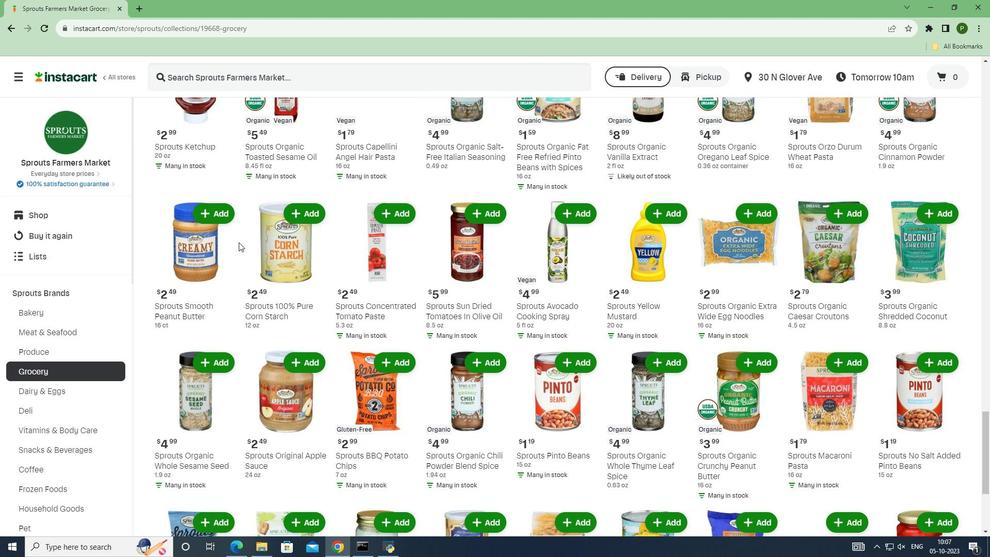 
Action: Mouse scrolled (238, 242) with delta (0, 0)
Screenshot: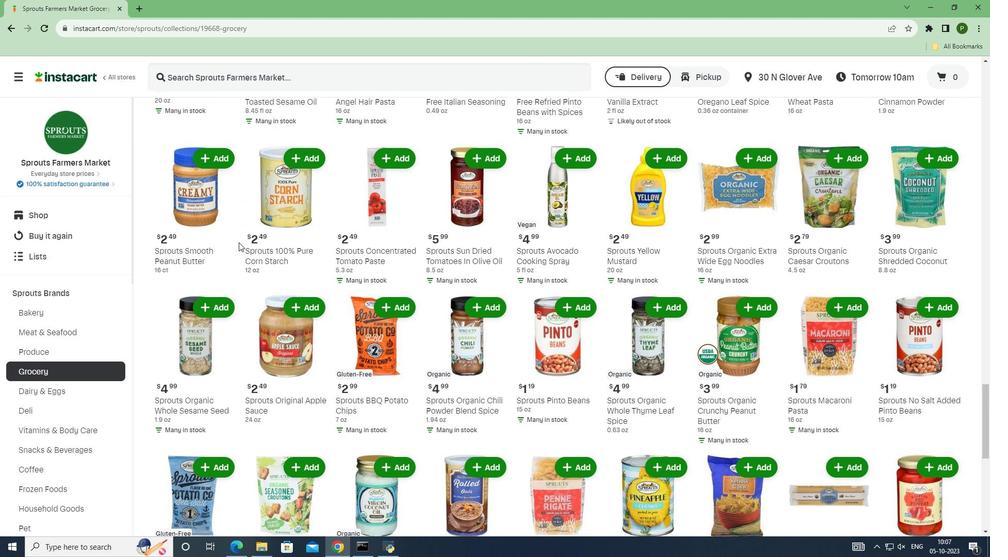 
Action: Mouse scrolled (238, 242) with delta (0, 0)
Screenshot: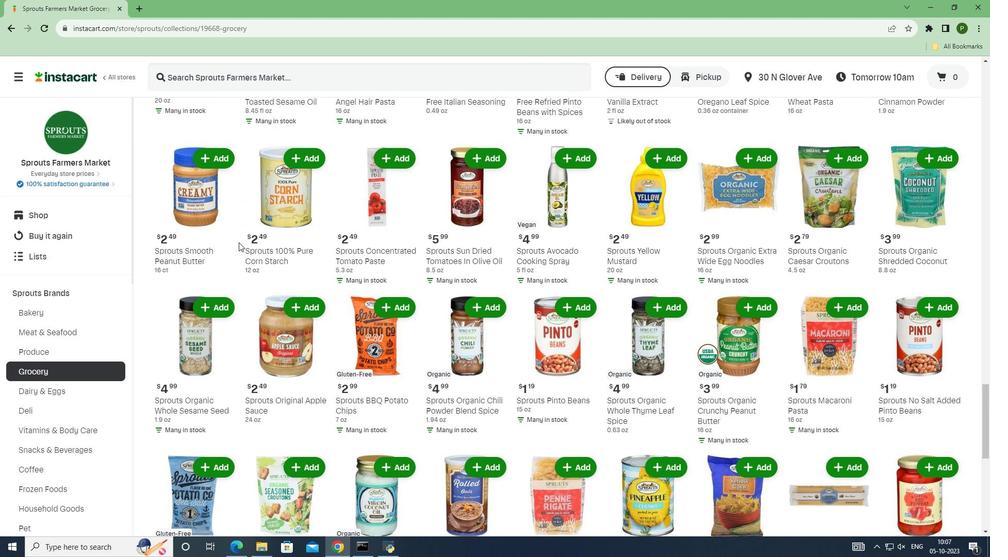 
Action: Mouse scrolled (238, 242) with delta (0, 0)
Screenshot: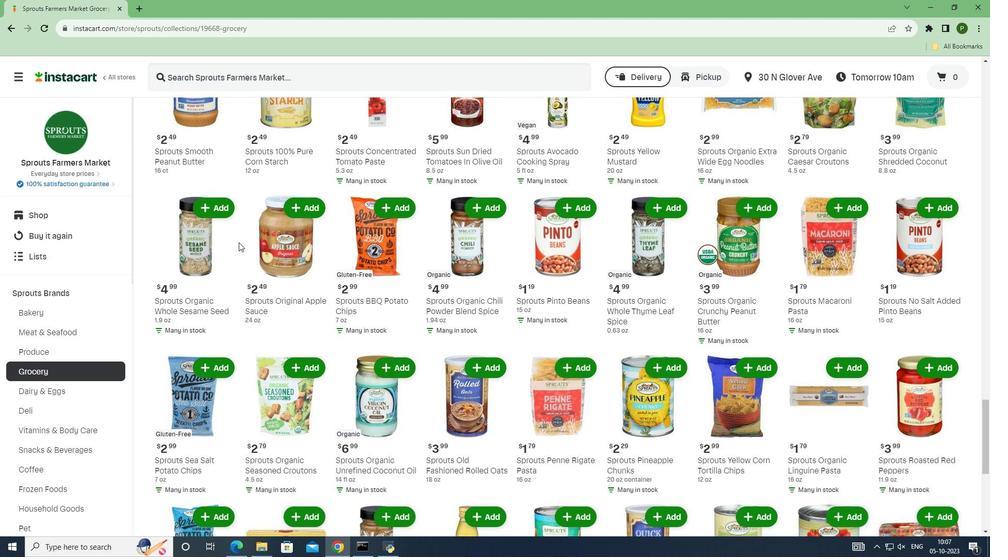 
Action: Mouse scrolled (238, 242) with delta (0, 0)
Screenshot: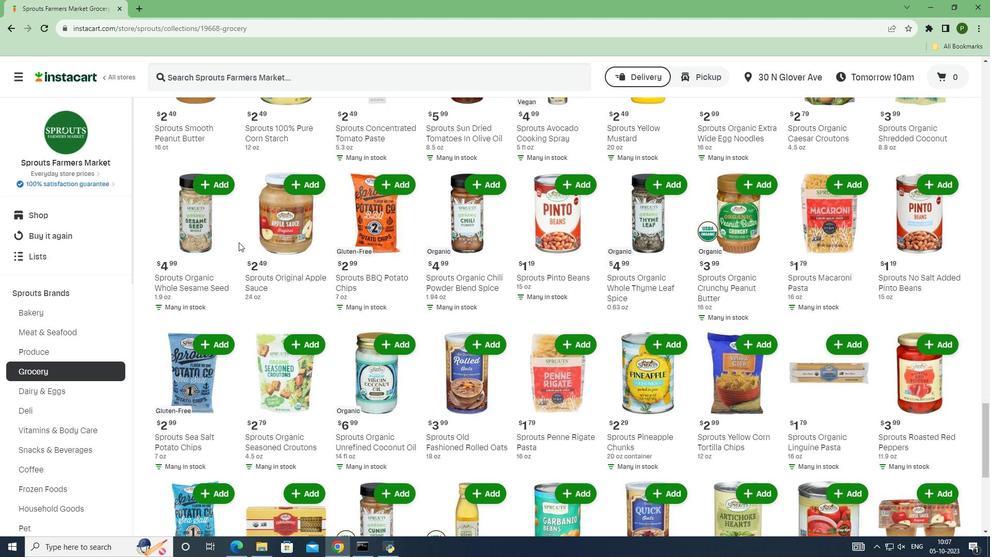 
Action: Mouse scrolled (238, 242) with delta (0, 0)
Screenshot: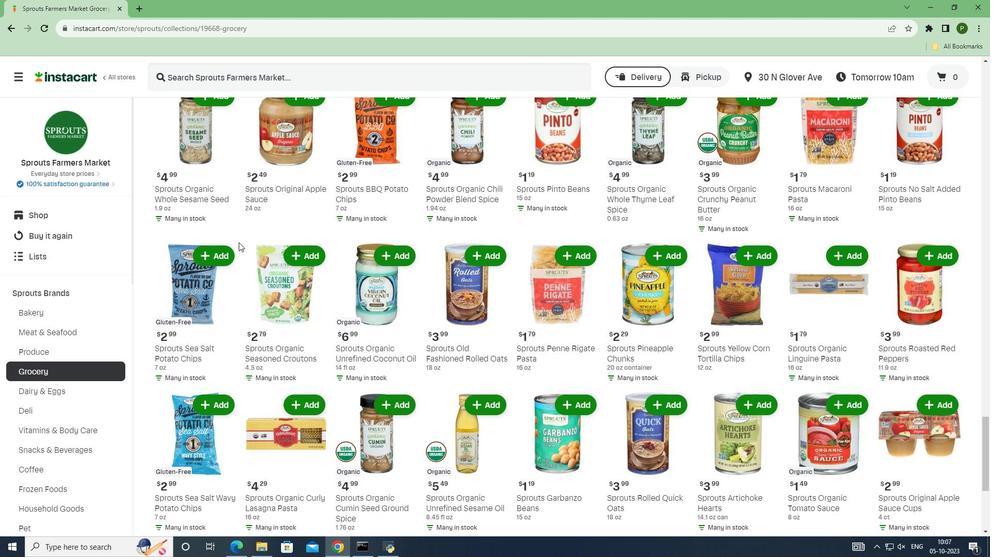 
Action: Mouse scrolled (238, 242) with delta (0, 0)
Screenshot: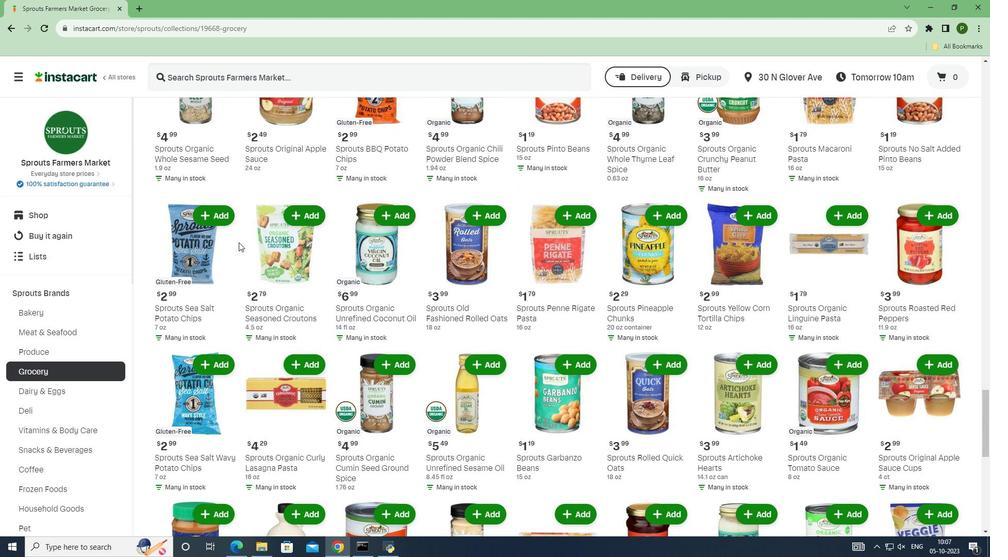 
Action: Mouse scrolled (238, 242) with delta (0, 0)
Screenshot: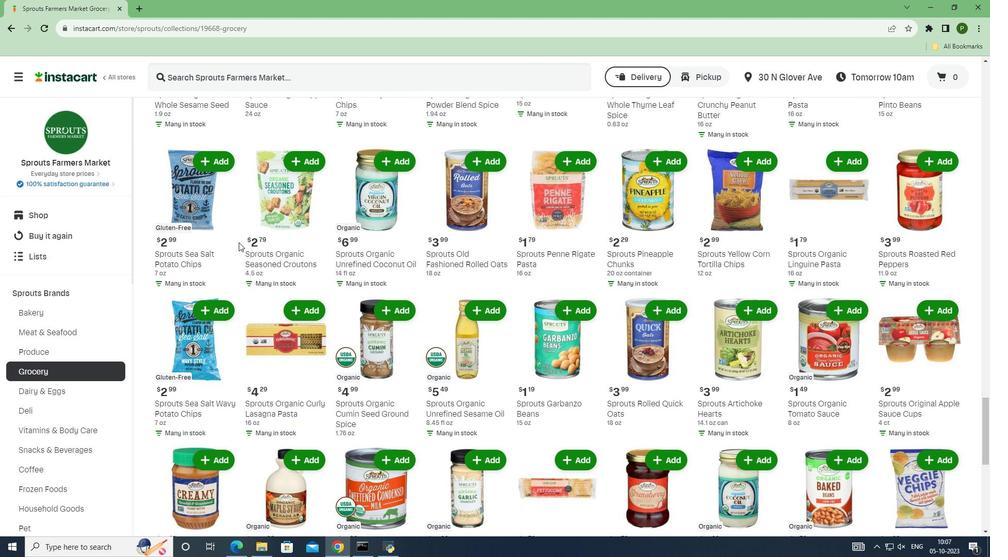 
Action: Mouse scrolled (238, 242) with delta (0, 0)
Screenshot: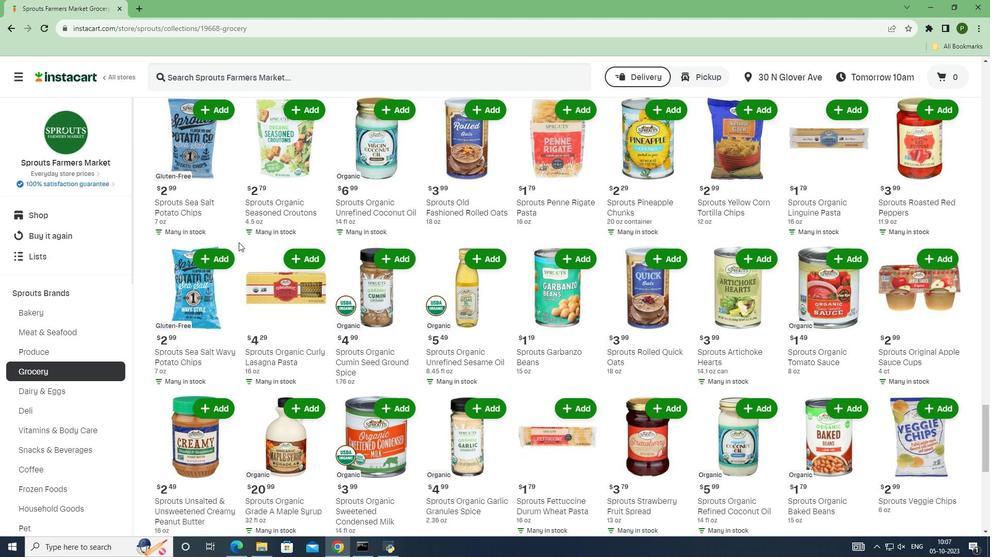 
Action: Mouse scrolled (238, 242) with delta (0, 0)
Screenshot: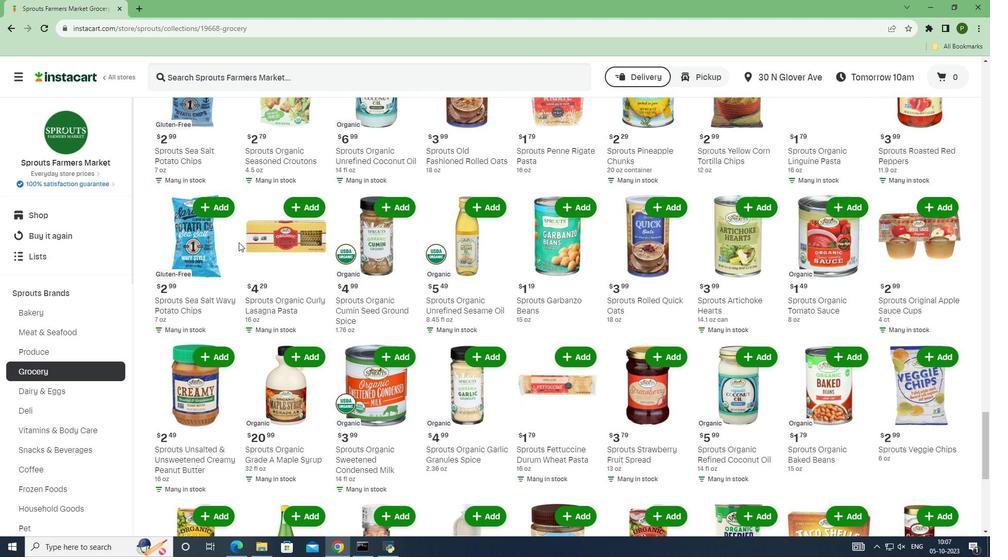 
Action: Mouse scrolled (238, 242) with delta (0, 0)
Screenshot: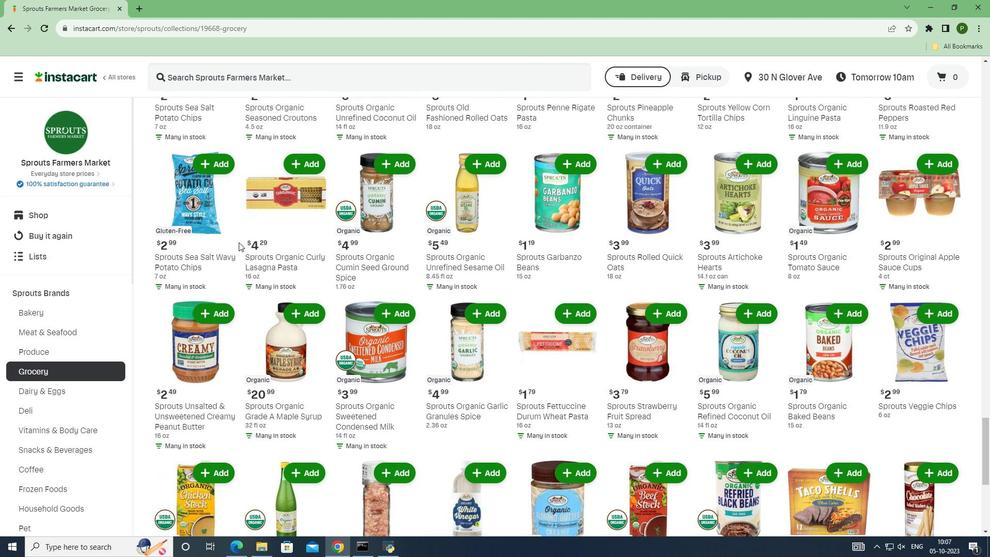 
Action: Mouse moved to (377, 255)
Screenshot: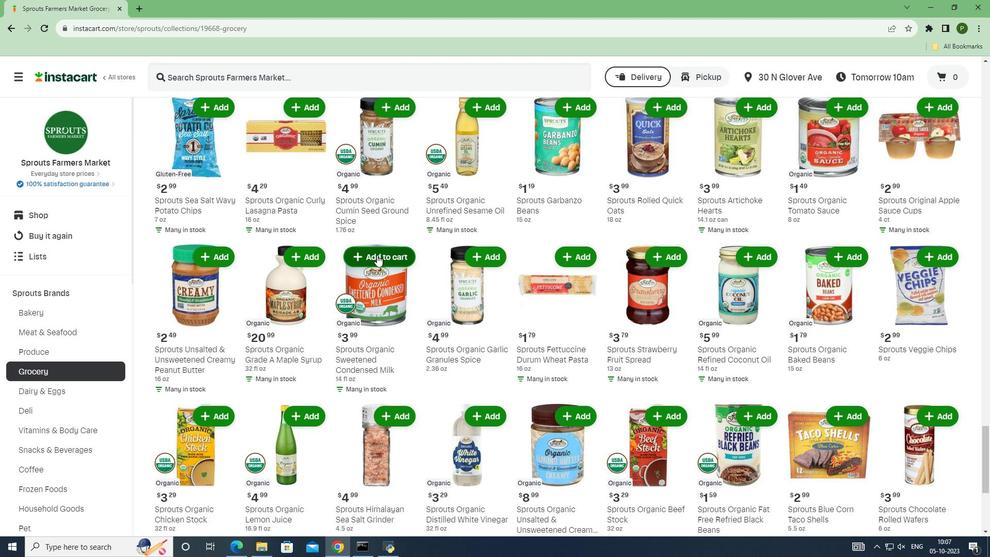 
Action: Mouse pressed left at (377, 255)
Screenshot: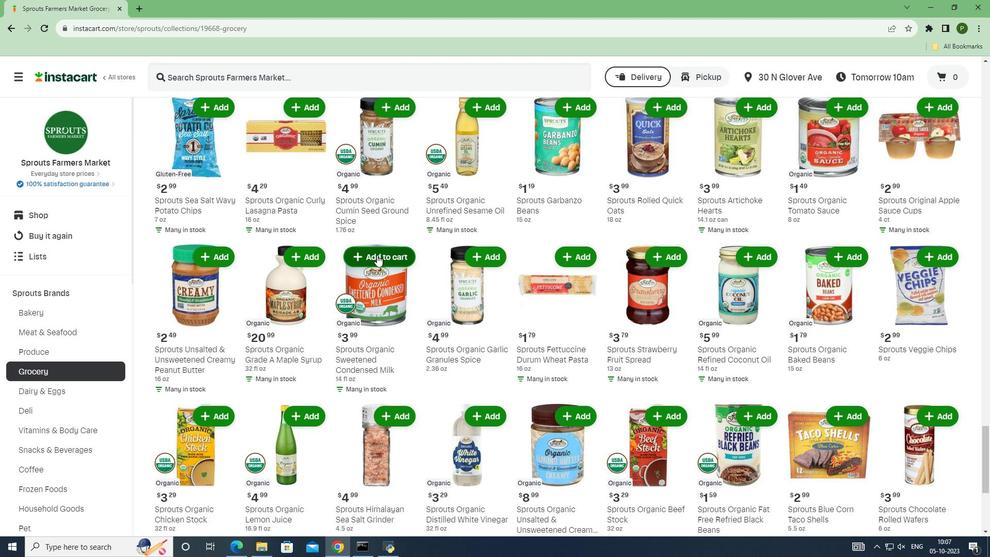 
